 Task: Find connections with filter location Apartadó with filter topic #covid19with filter profile language Spanish with filter current company IBM with filter school MIT School of Business with filter industry Housing Programs with filter service category Commercial Insurance with filter keywords title UPS Driver
Action: Mouse moved to (569, 78)
Screenshot: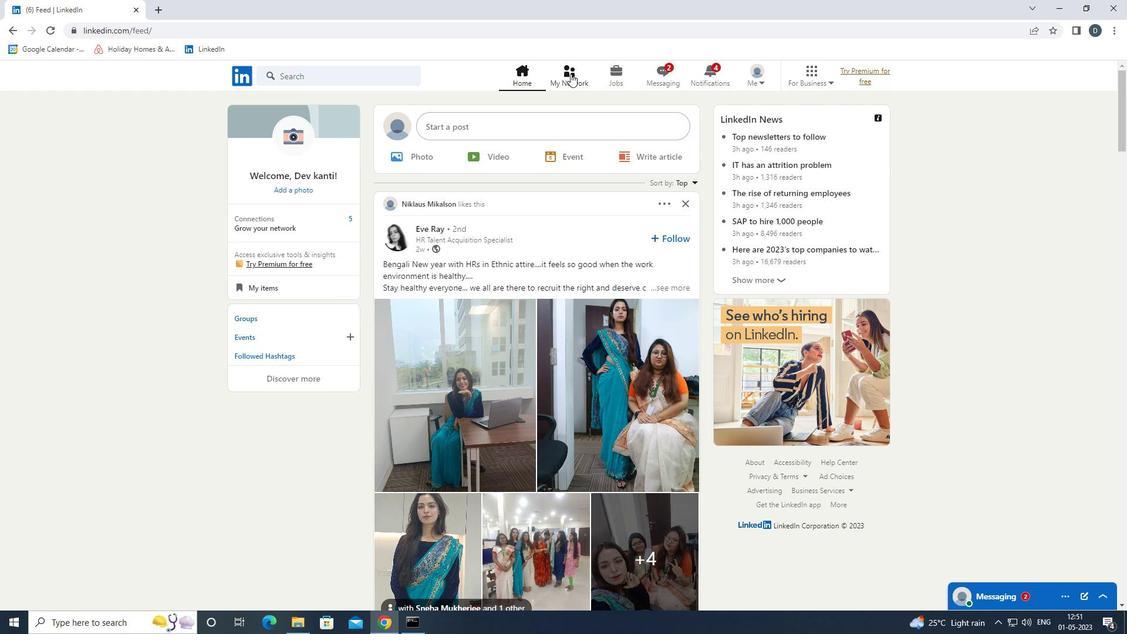 
Action: Mouse pressed left at (569, 78)
Screenshot: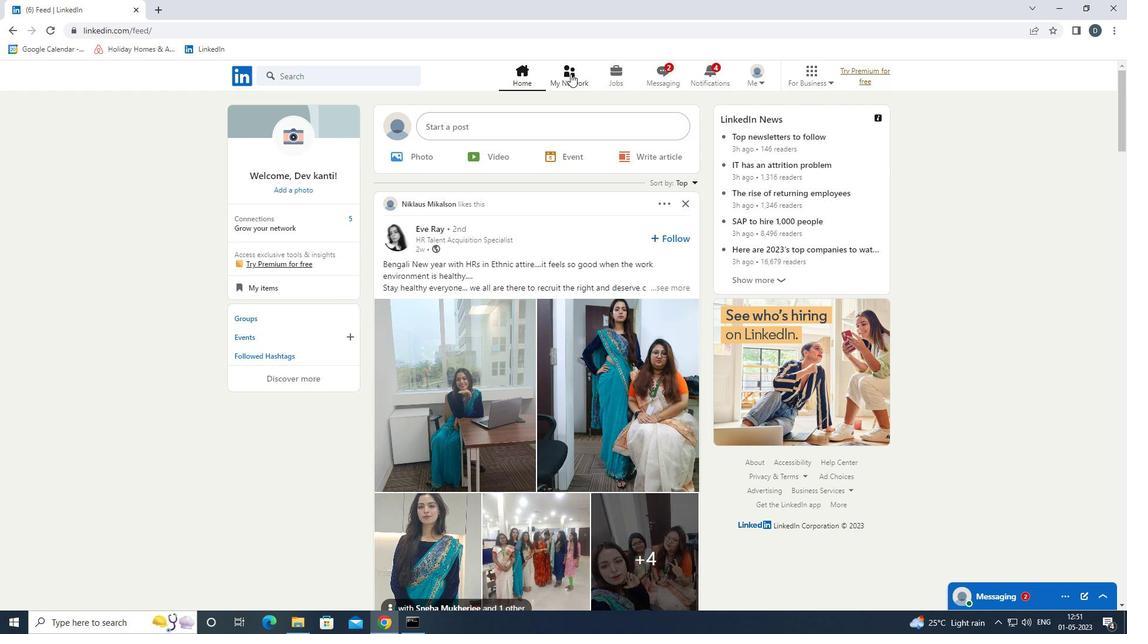 
Action: Mouse moved to (390, 139)
Screenshot: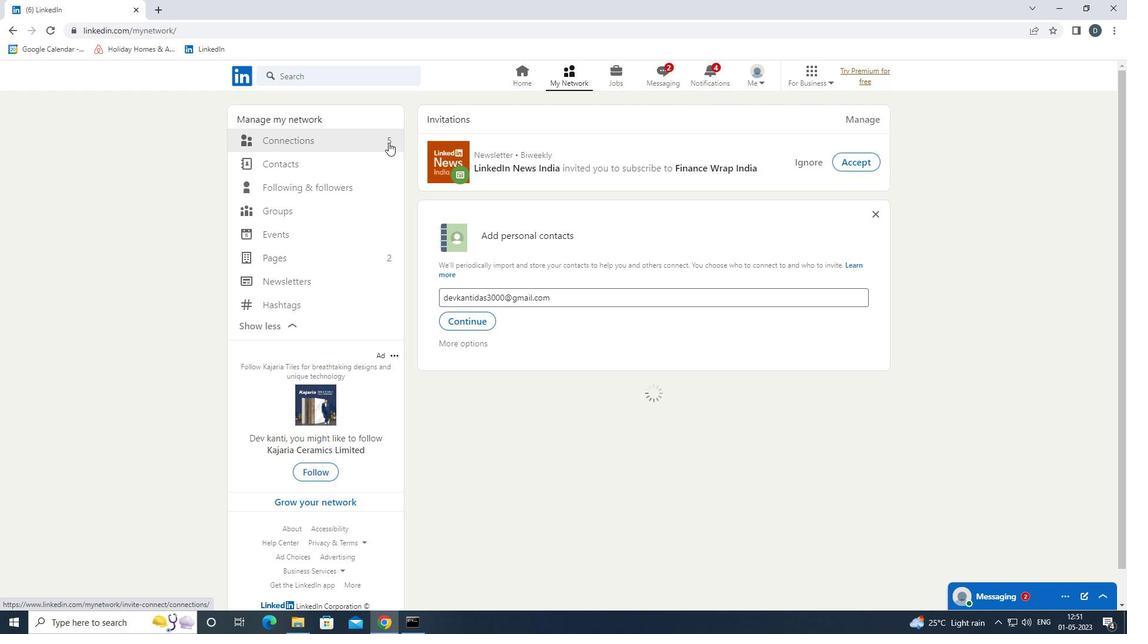 
Action: Mouse pressed left at (390, 139)
Screenshot: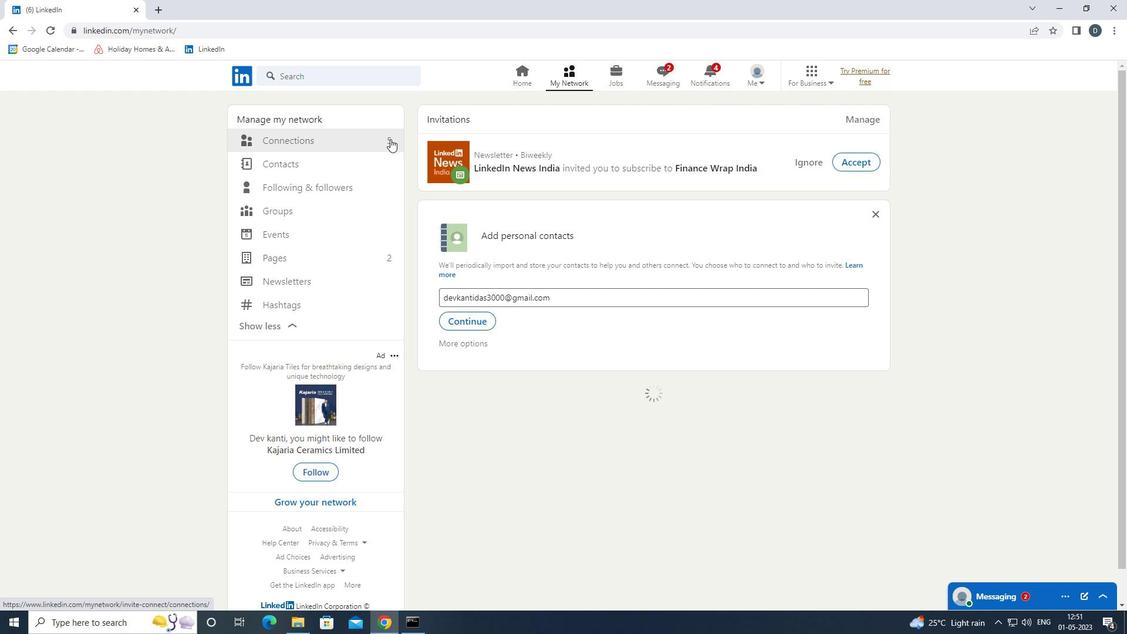 
Action: Mouse moved to (650, 143)
Screenshot: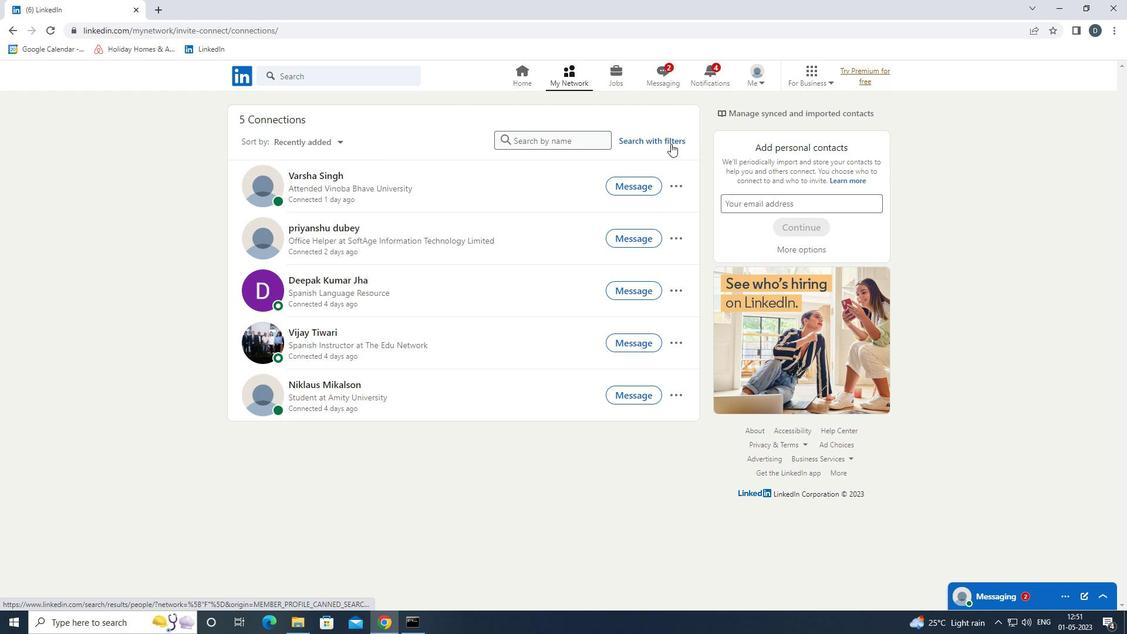 
Action: Mouse pressed left at (650, 143)
Screenshot: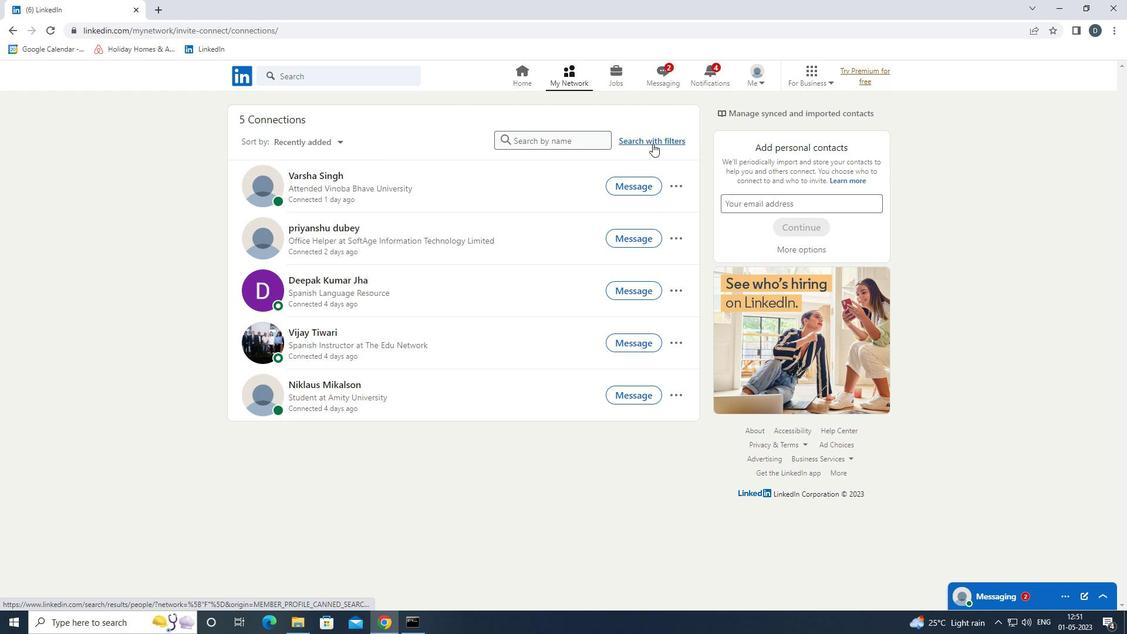 
Action: Mouse moved to (593, 108)
Screenshot: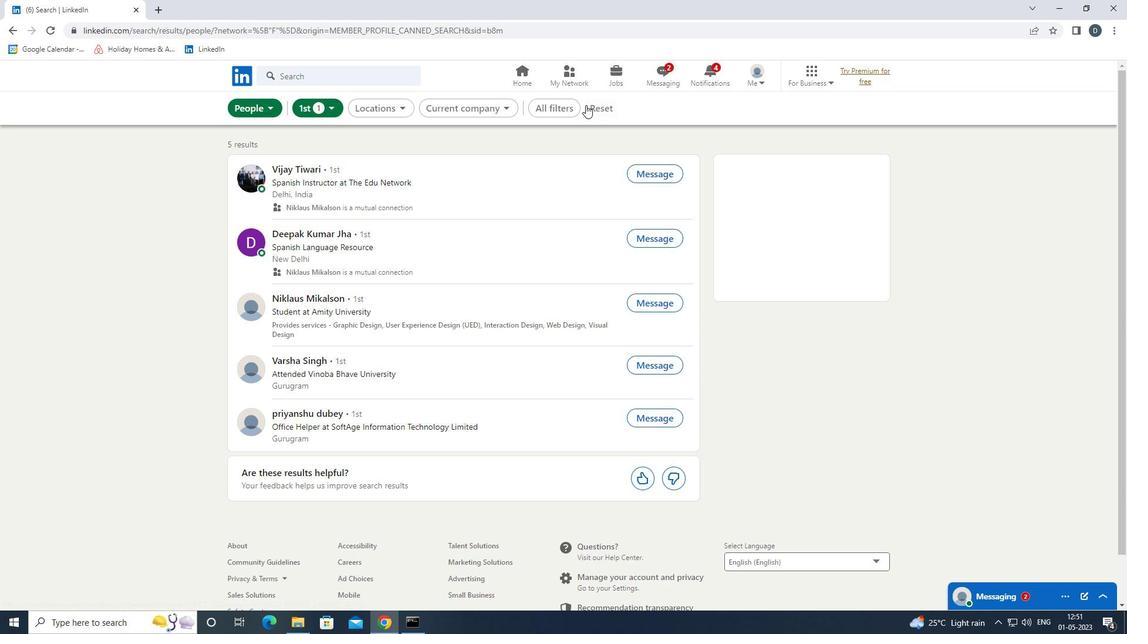 
Action: Mouse pressed left at (593, 108)
Screenshot: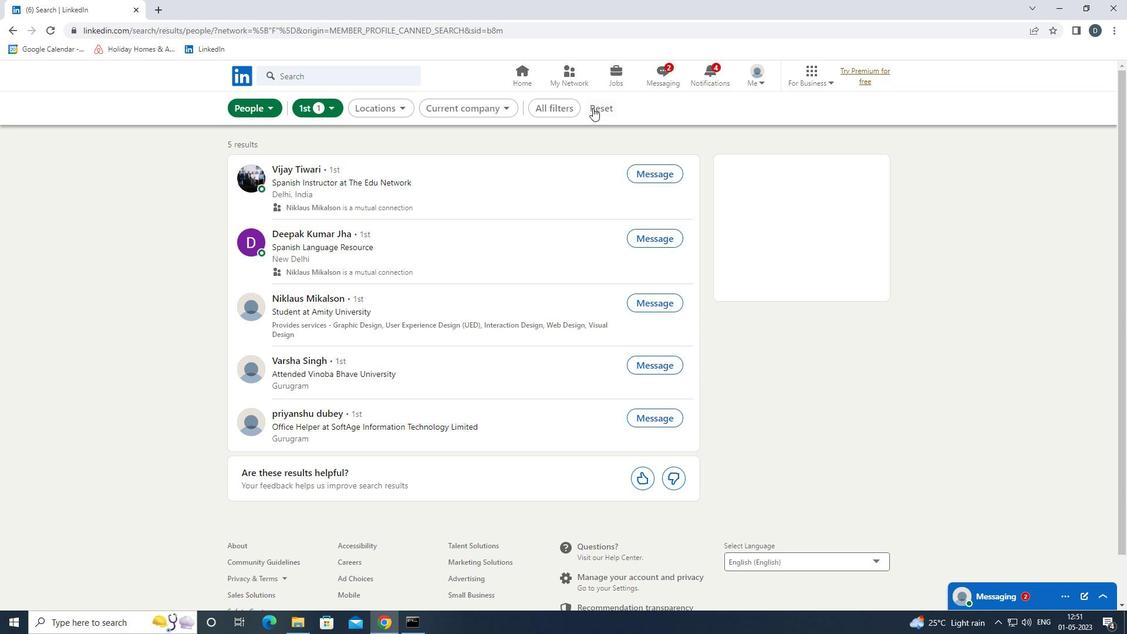 
Action: Mouse moved to (573, 108)
Screenshot: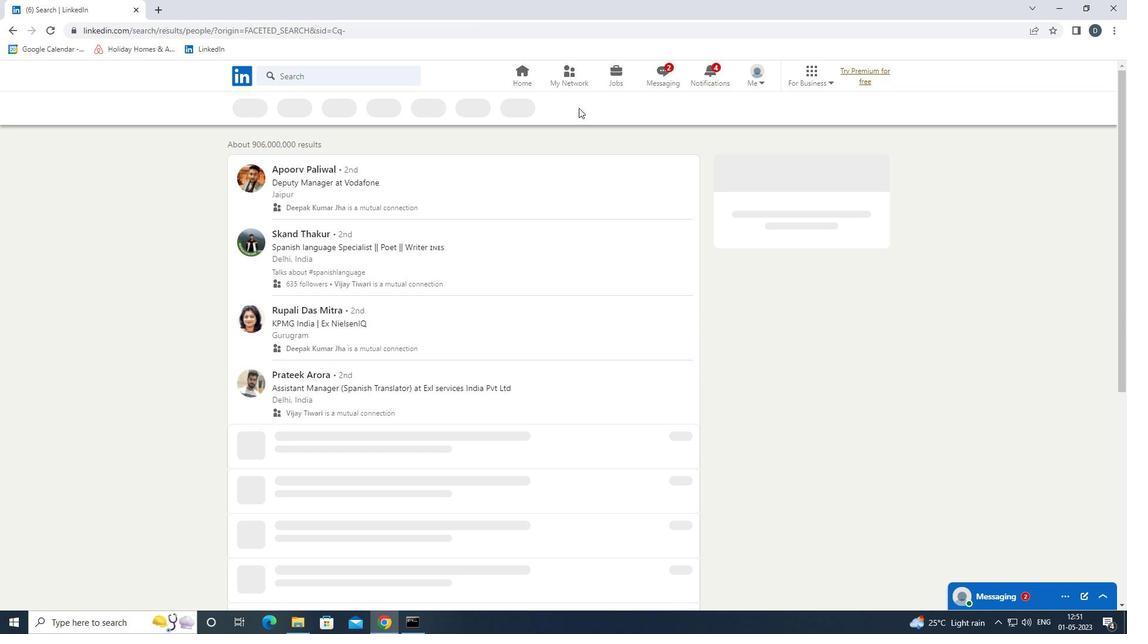 
Action: Mouse pressed left at (573, 108)
Screenshot: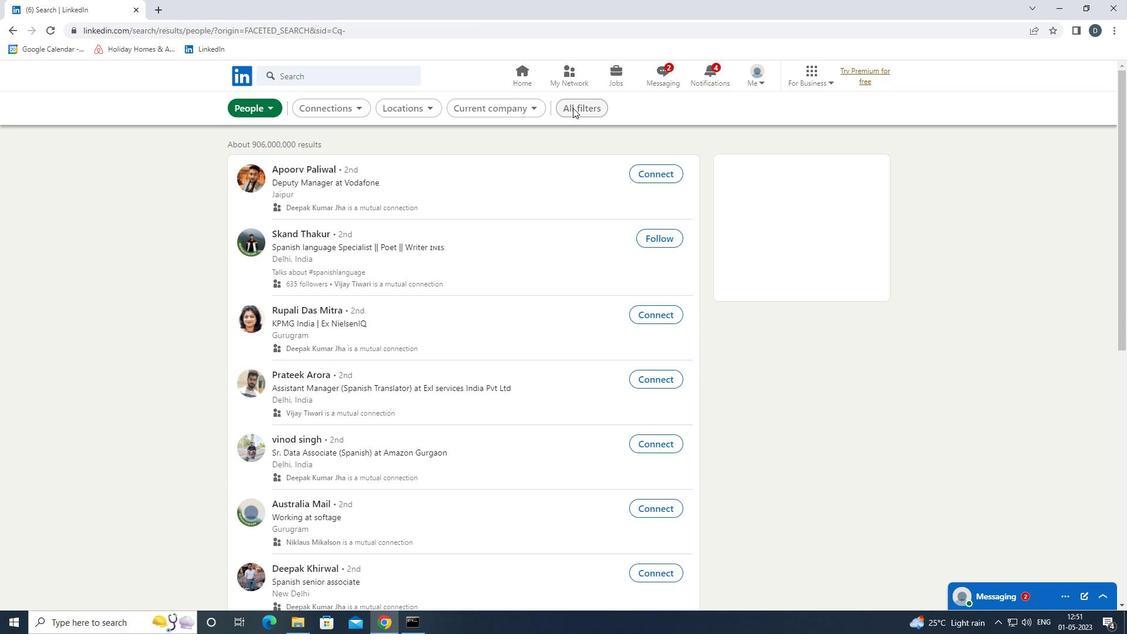 
Action: Mouse moved to (973, 380)
Screenshot: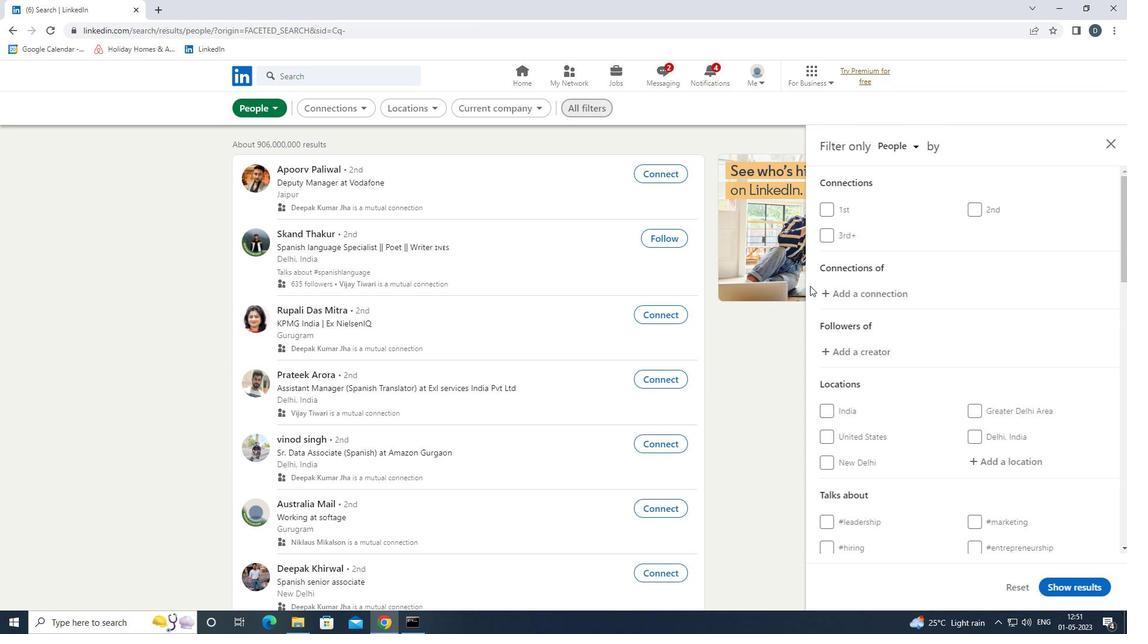 
Action: Mouse scrolled (973, 379) with delta (0, 0)
Screenshot: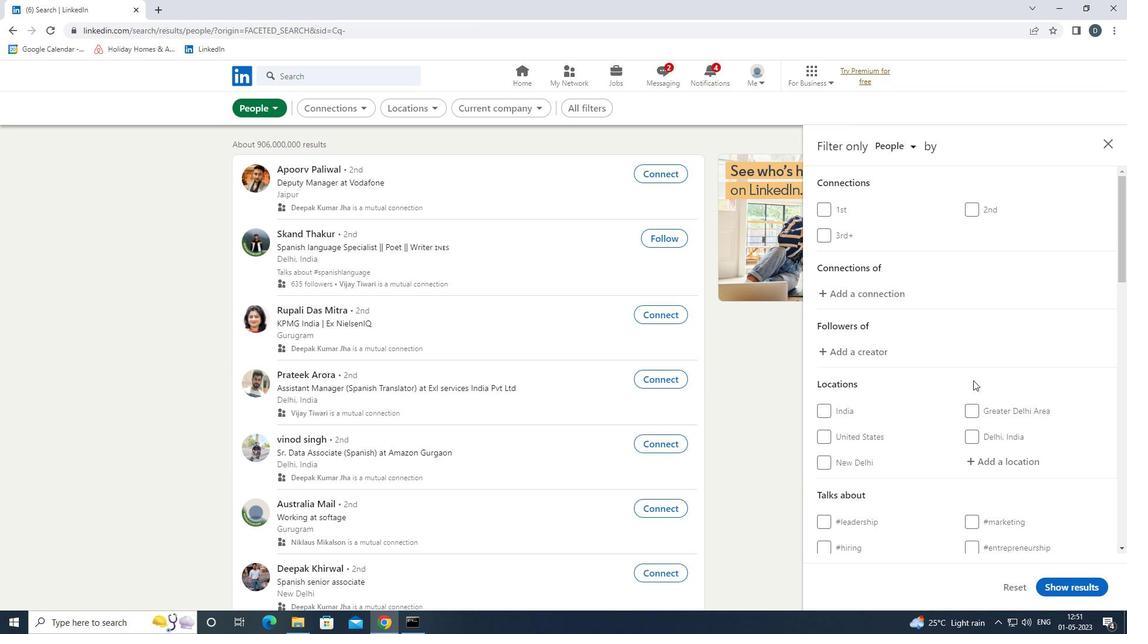 
Action: Mouse scrolled (973, 379) with delta (0, 0)
Screenshot: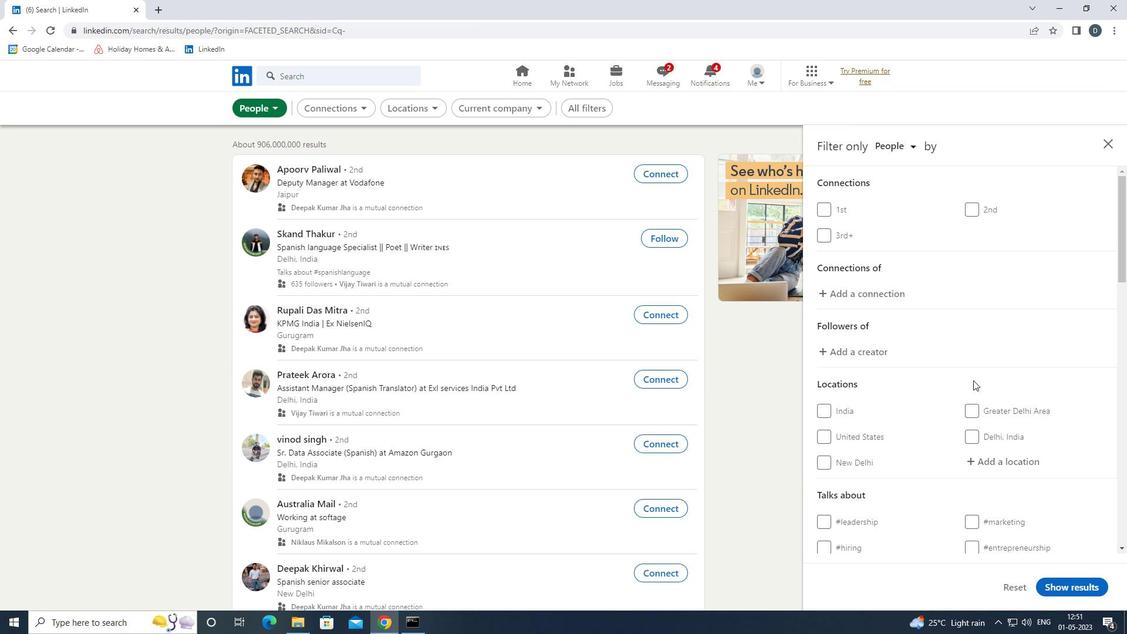 
Action: Mouse moved to (1012, 343)
Screenshot: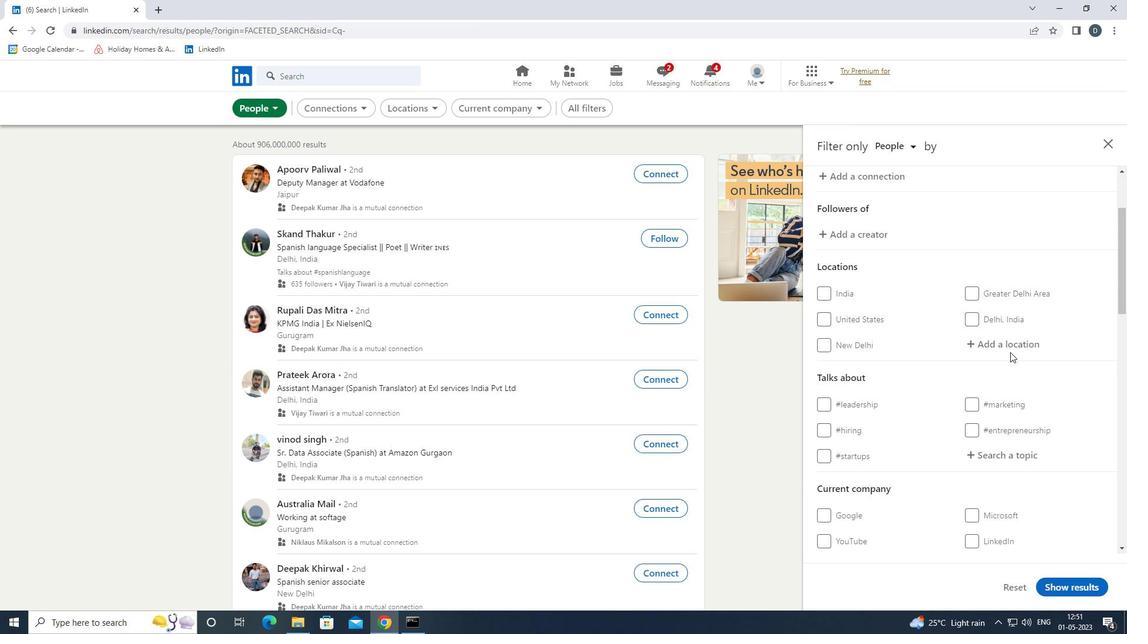 
Action: Mouse pressed left at (1012, 343)
Screenshot: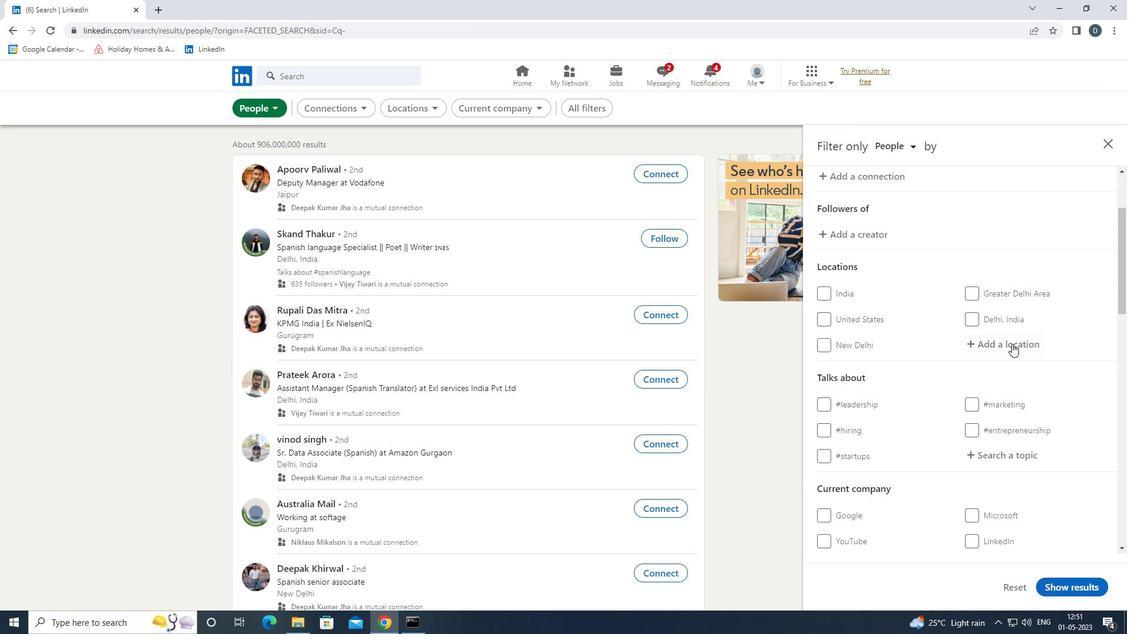 
Action: Key pressed <Key.shift>APARTADO<Key.down><Key.enter>
Screenshot: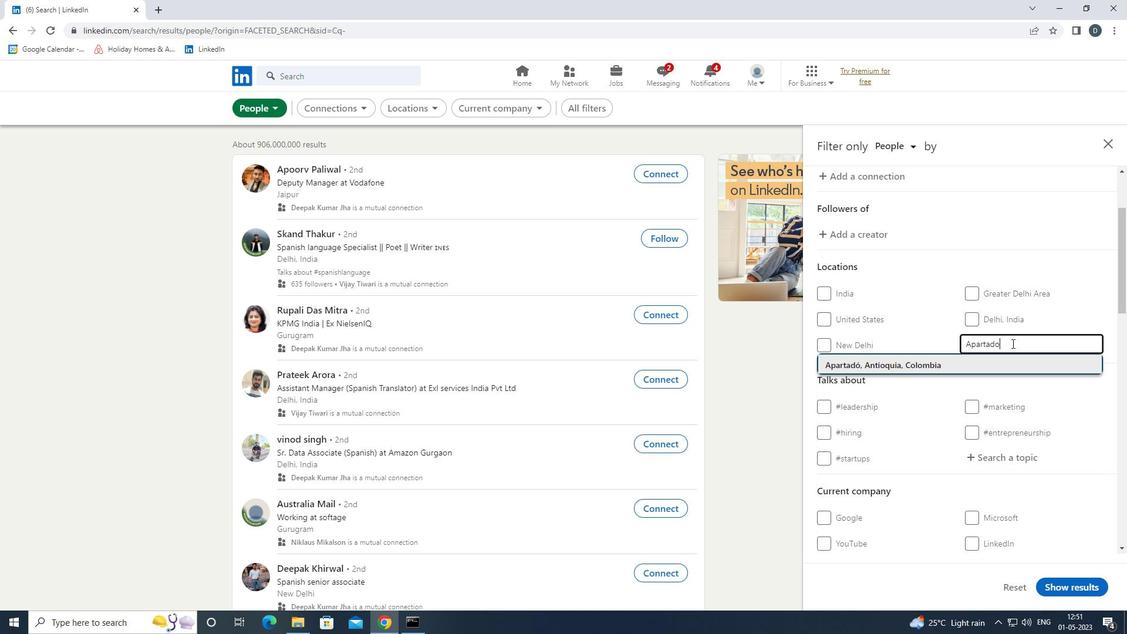 
Action: Mouse moved to (1013, 345)
Screenshot: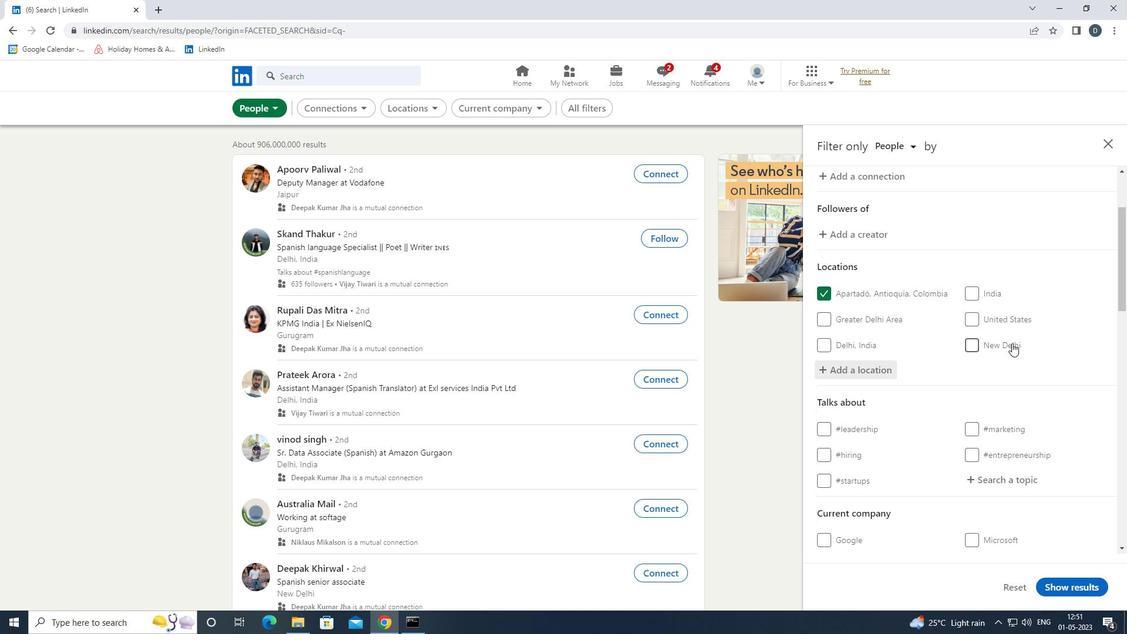
Action: Mouse scrolled (1013, 345) with delta (0, 0)
Screenshot: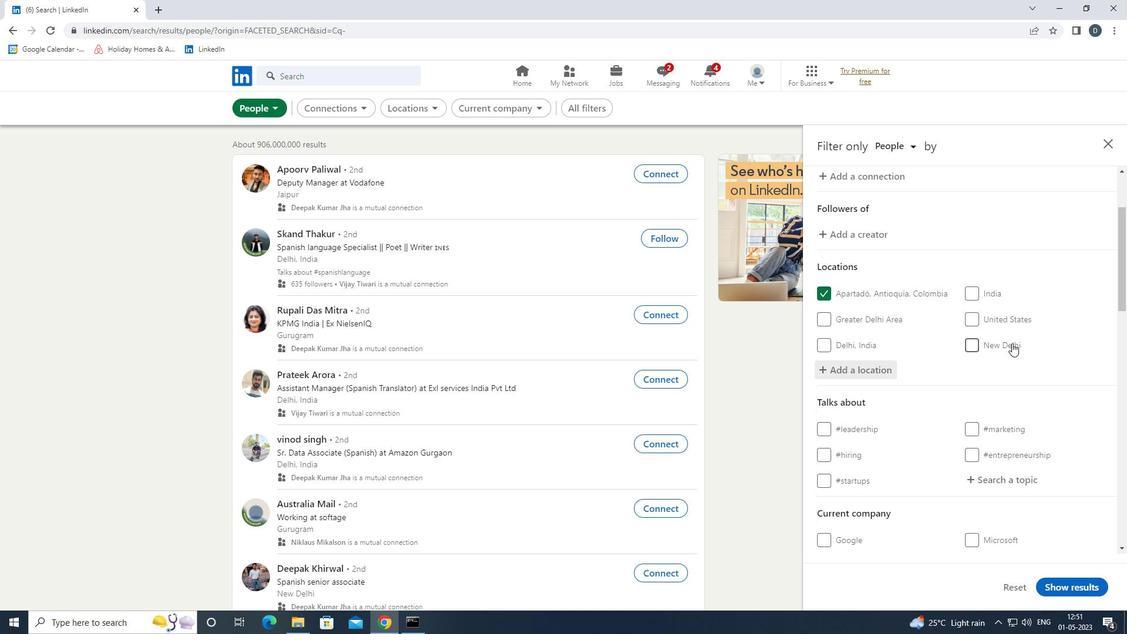 
Action: Mouse moved to (1013, 345)
Screenshot: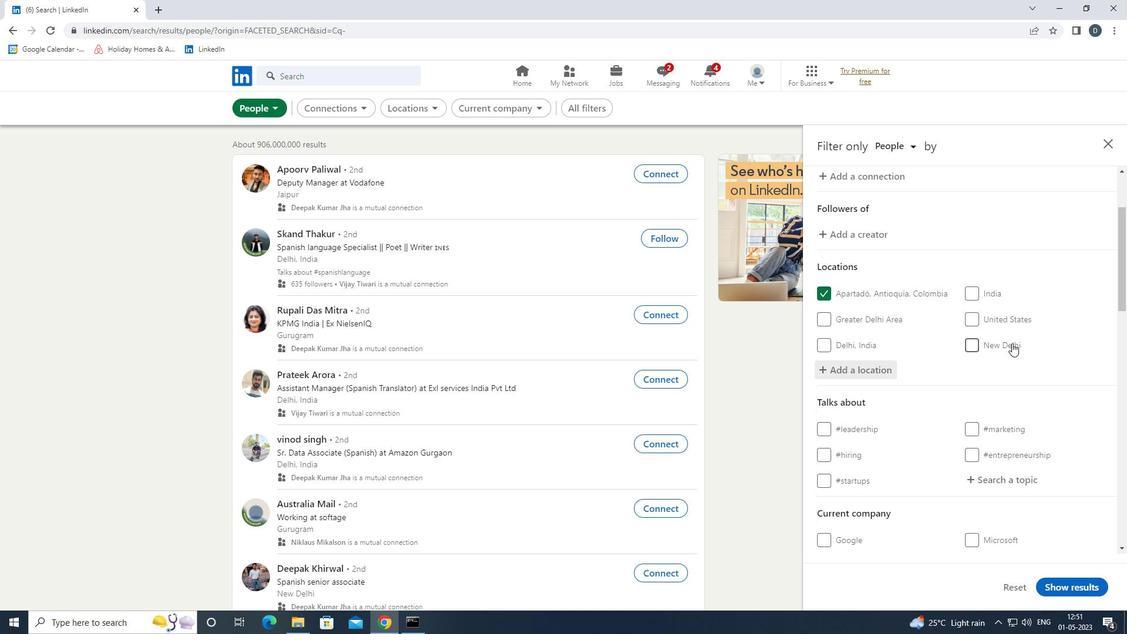 
Action: Mouse scrolled (1013, 345) with delta (0, 0)
Screenshot: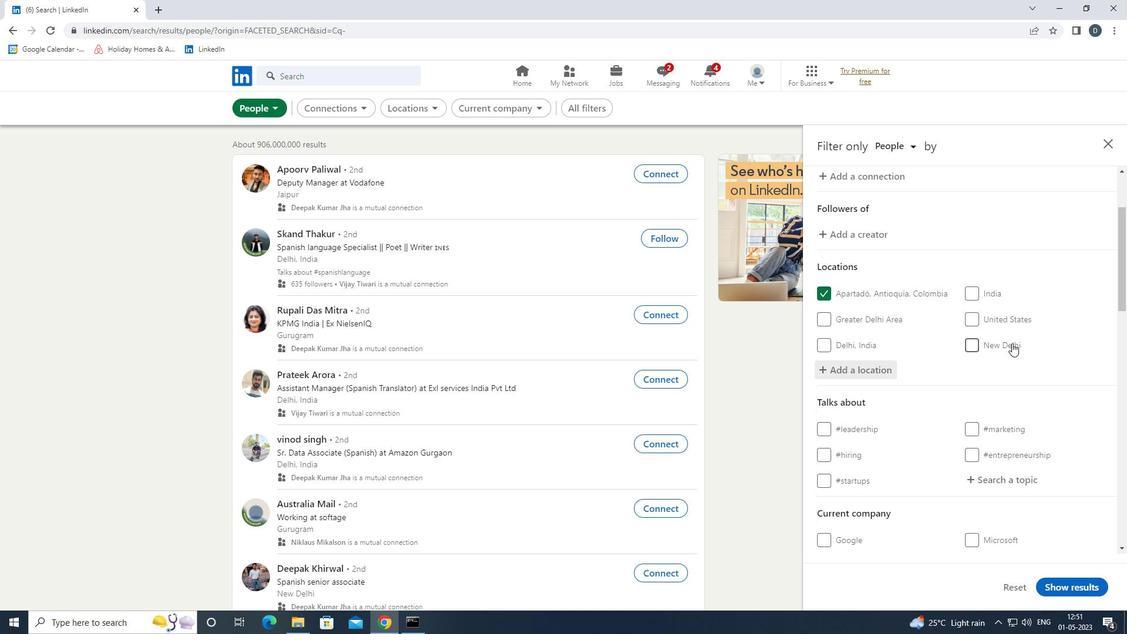 
Action: Mouse moved to (1013, 363)
Screenshot: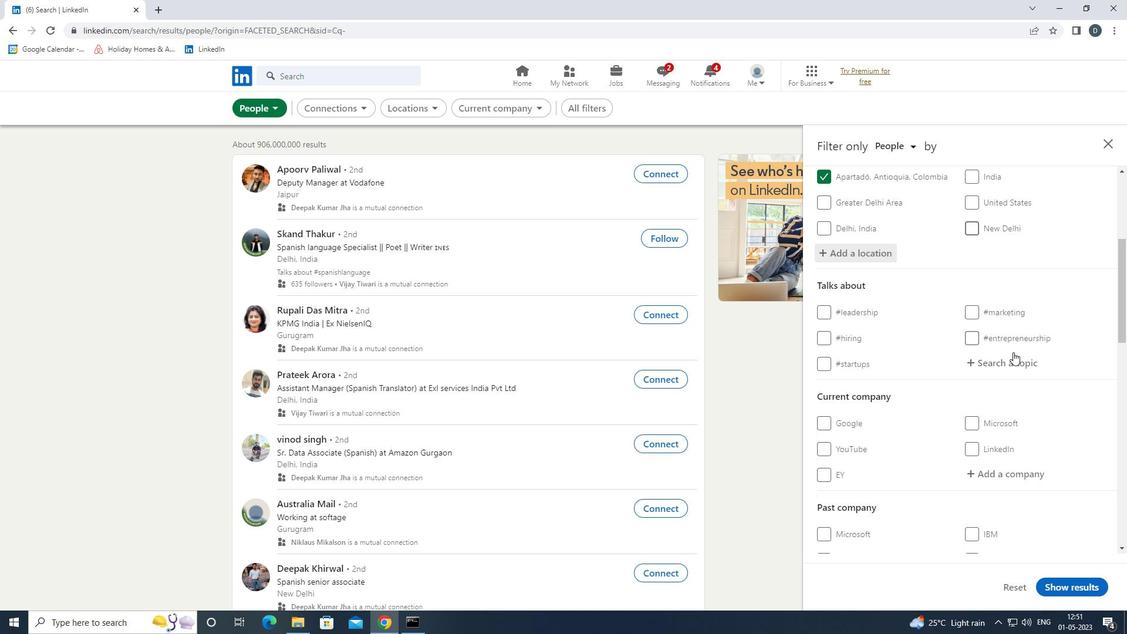 
Action: Mouse pressed left at (1013, 363)
Screenshot: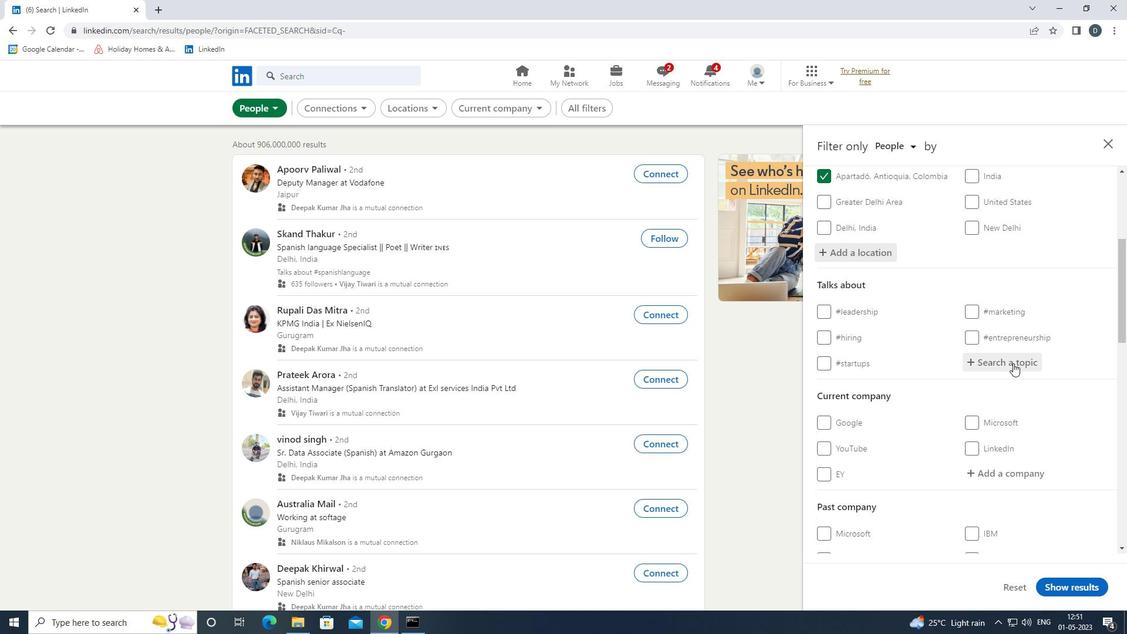 
Action: Key pressed <Key.shift>#COVID19
Screenshot: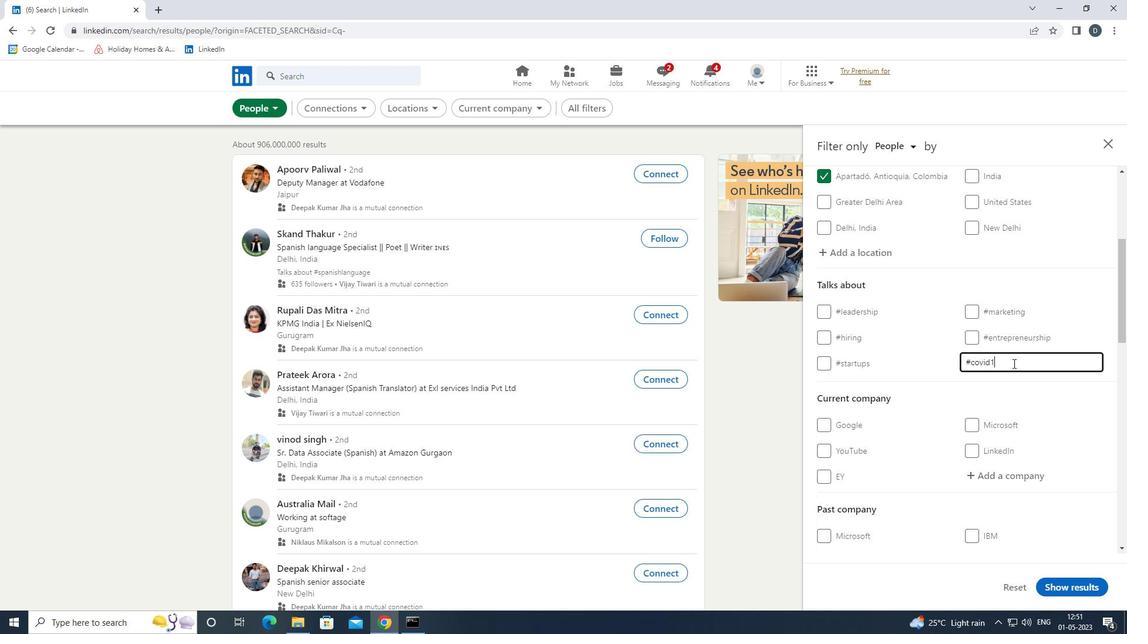 
Action: Mouse scrolled (1013, 362) with delta (0, 0)
Screenshot: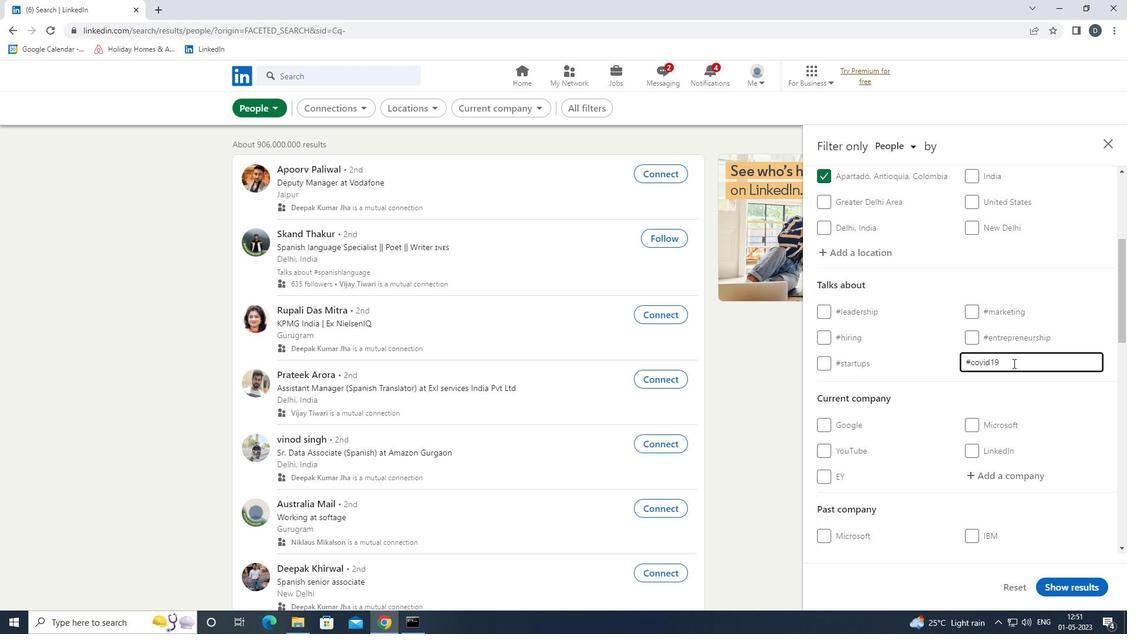 
Action: Mouse scrolled (1013, 362) with delta (0, 0)
Screenshot: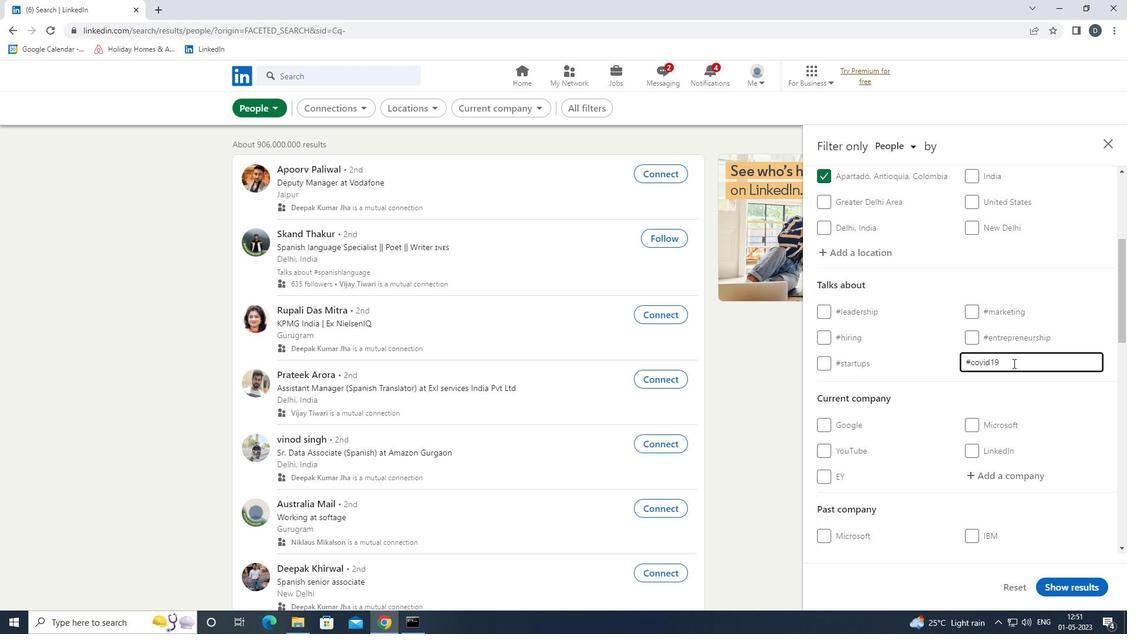 
Action: Mouse scrolled (1013, 362) with delta (0, 0)
Screenshot: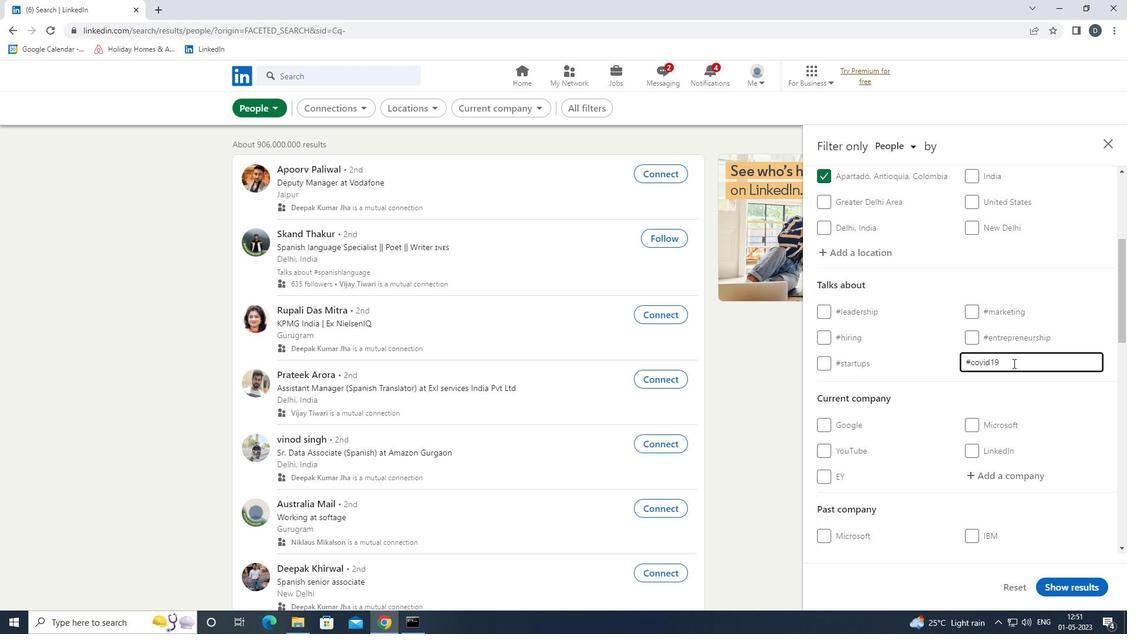 
Action: Mouse scrolled (1013, 362) with delta (0, 0)
Screenshot: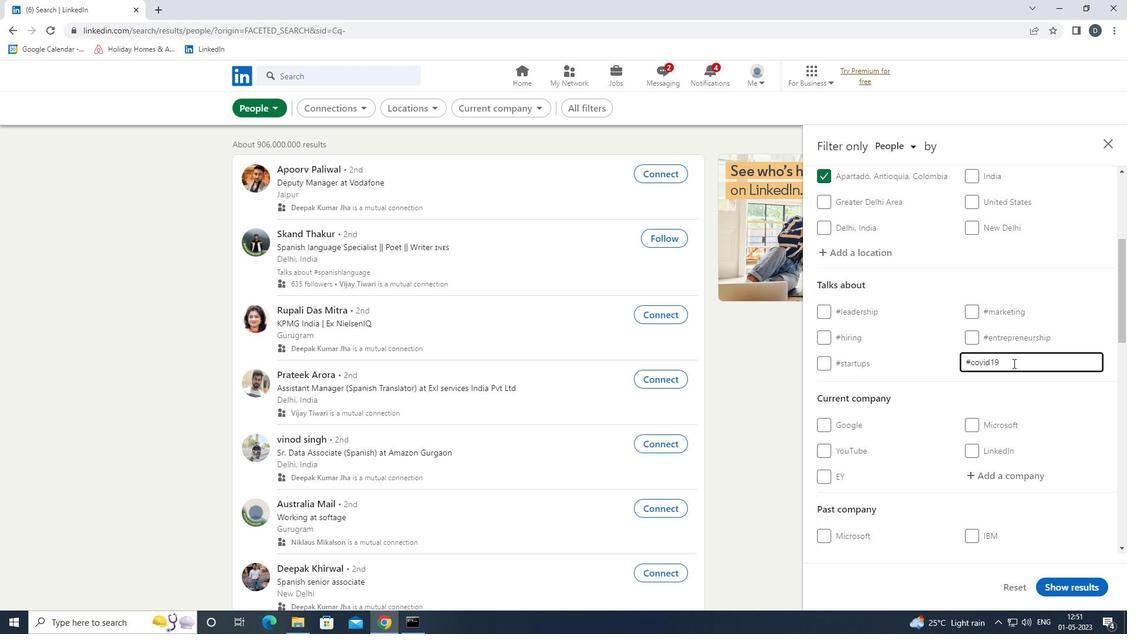 
Action: Mouse scrolled (1013, 362) with delta (0, 0)
Screenshot: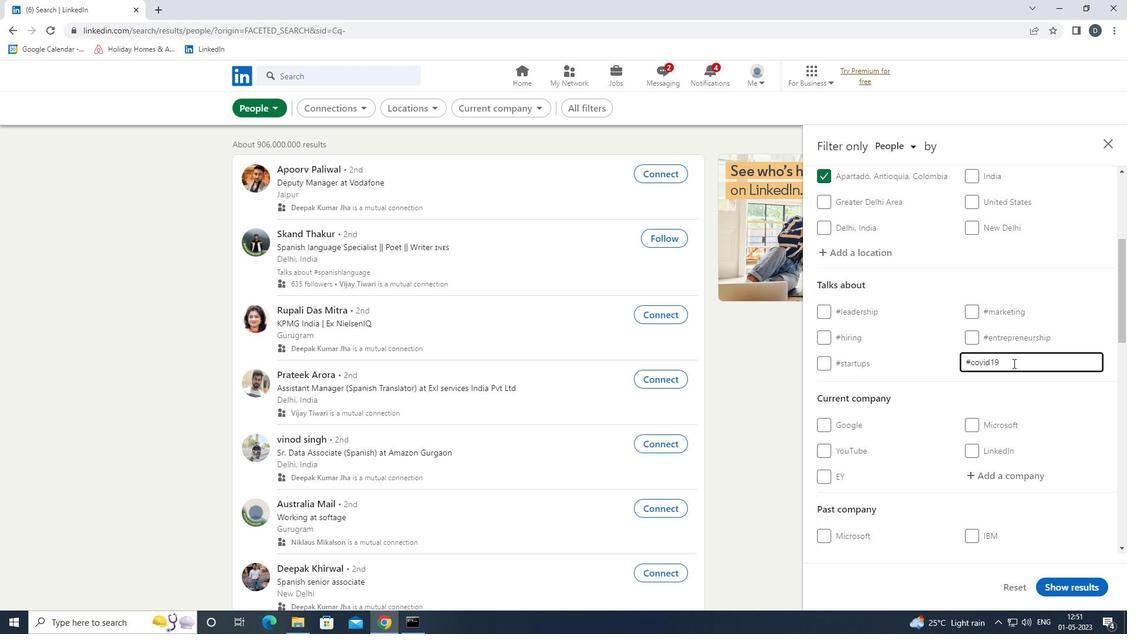 
Action: Mouse scrolled (1013, 362) with delta (0, 0)
Screenshot: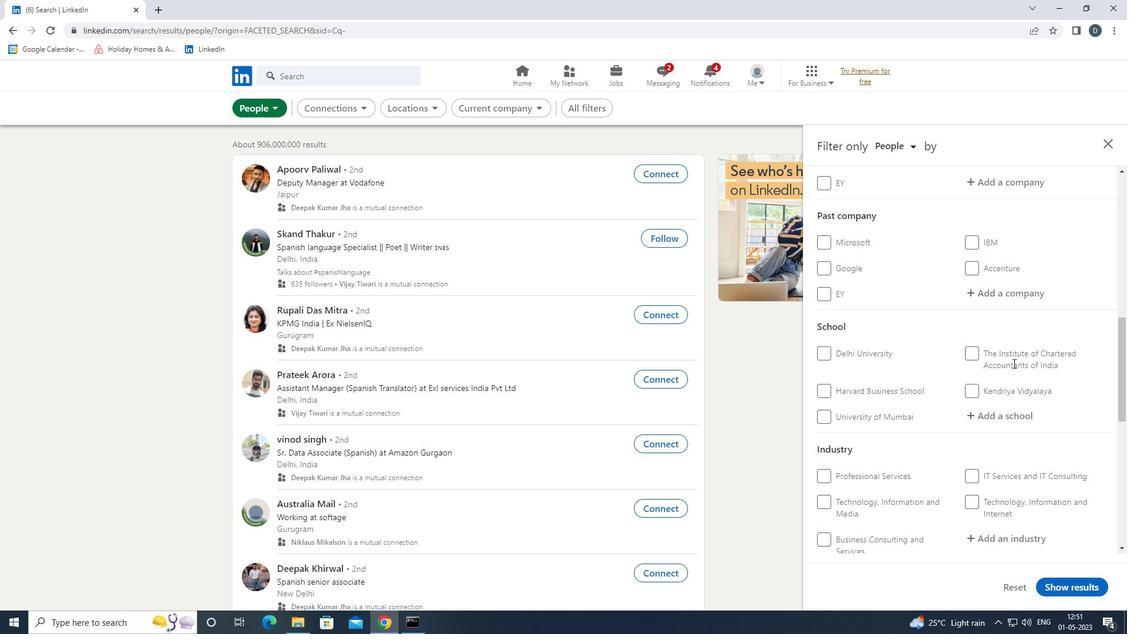 
Action: Mouse scrolled (1013, 362) with delta (0, 0)
Screenshot: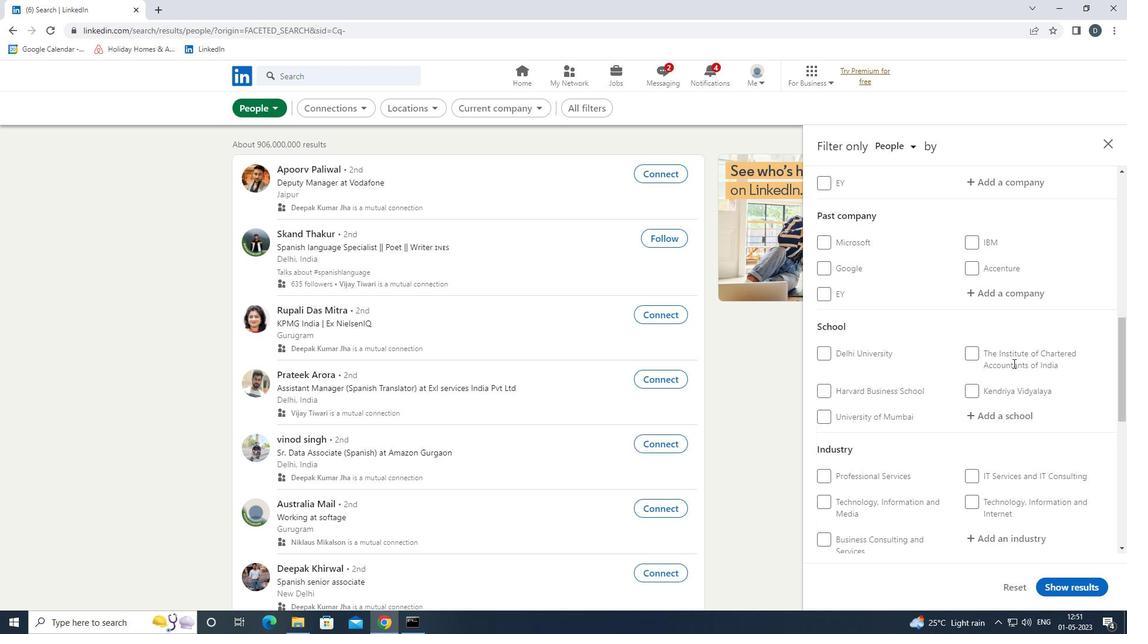 
Action: Mouse scrolled (1013, 362) with delta (0, 0)
Screenshot: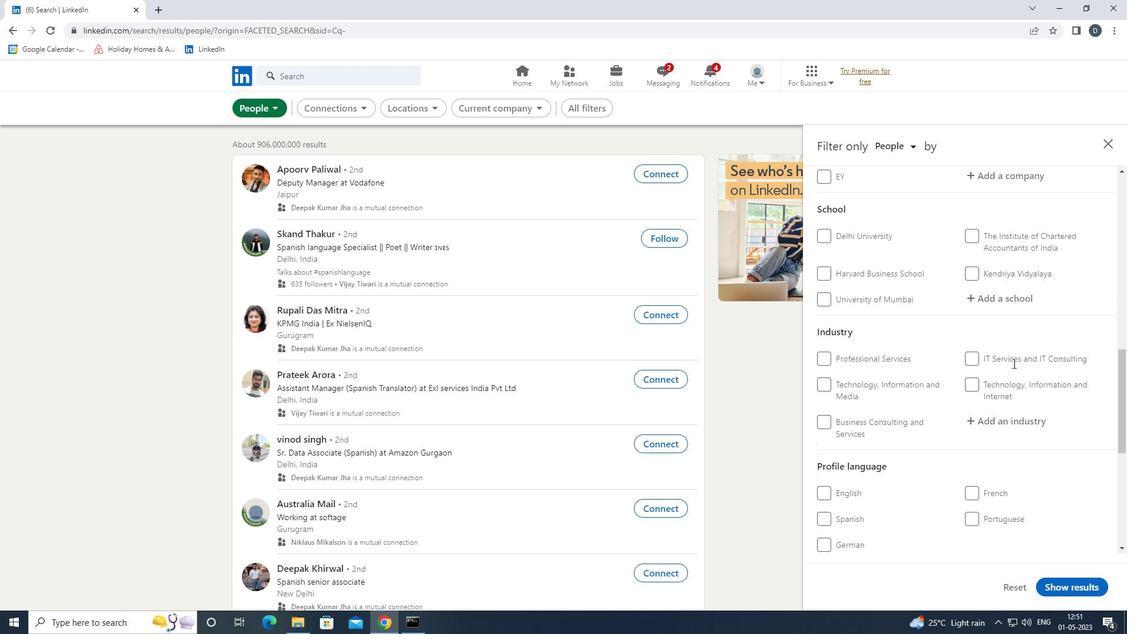 
Action: Mouse scrolled (1013, 362) with delta (0, 0)
Screenshot: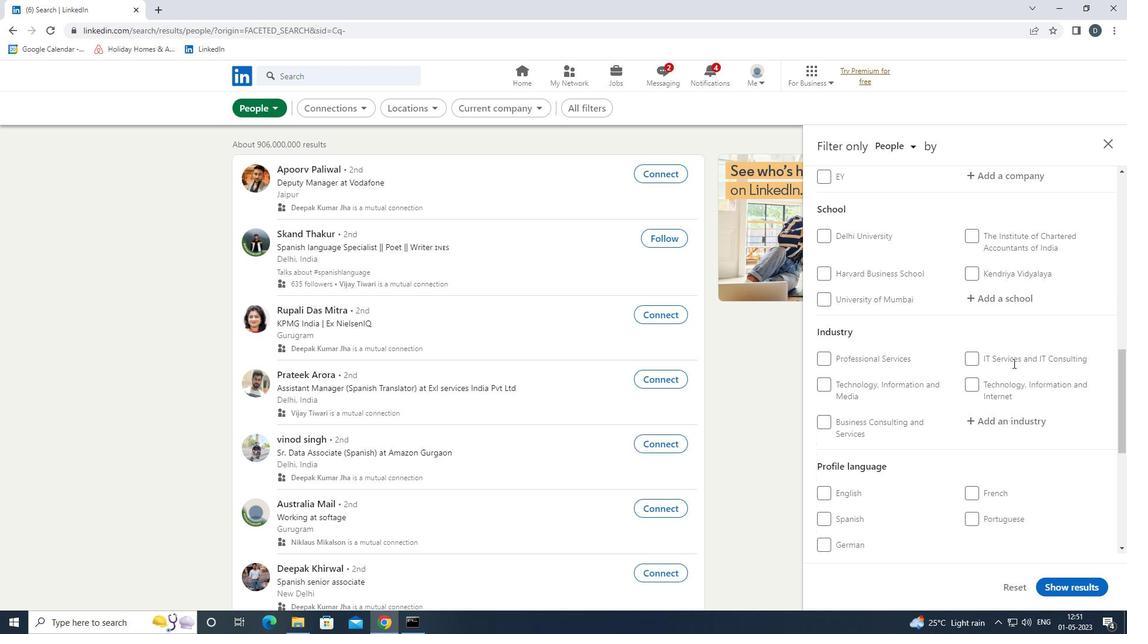 
Action: Mouse moved to (828, 404)
Screenshot: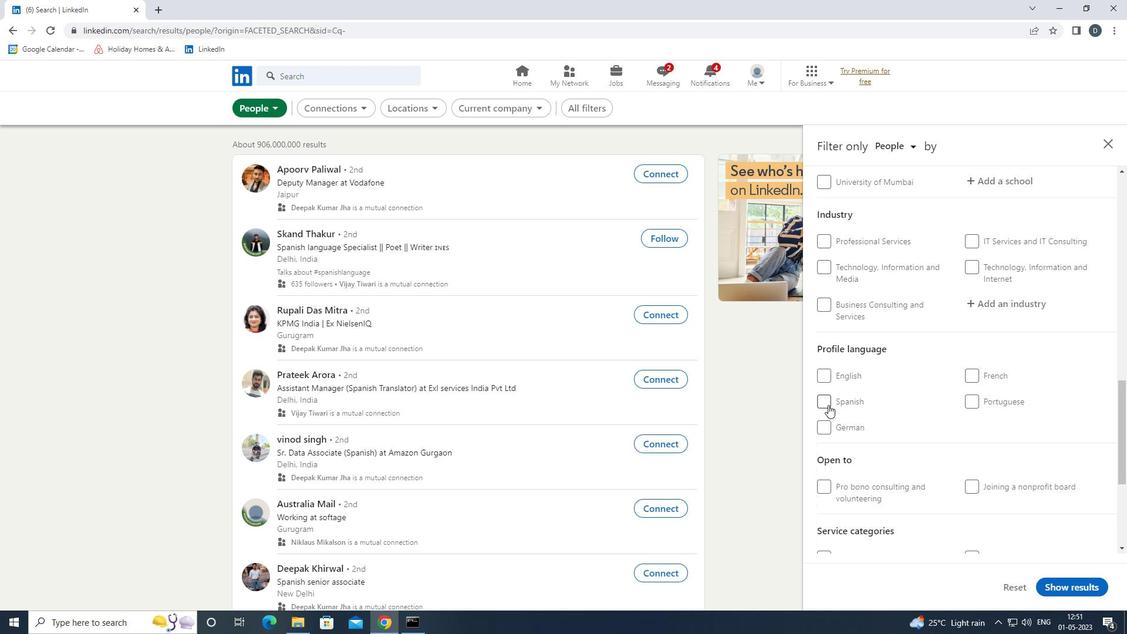 
Action: Mouse pressed left at (828, 404)
Screenshot: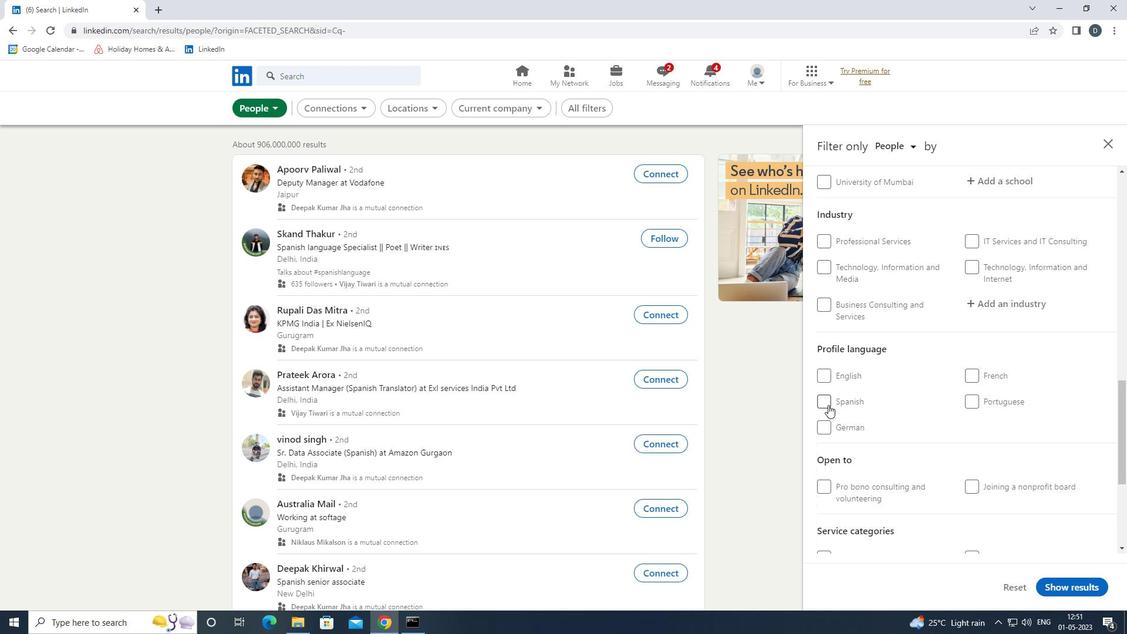 
Action: Mouse moved to (943, 429)
Screenshot: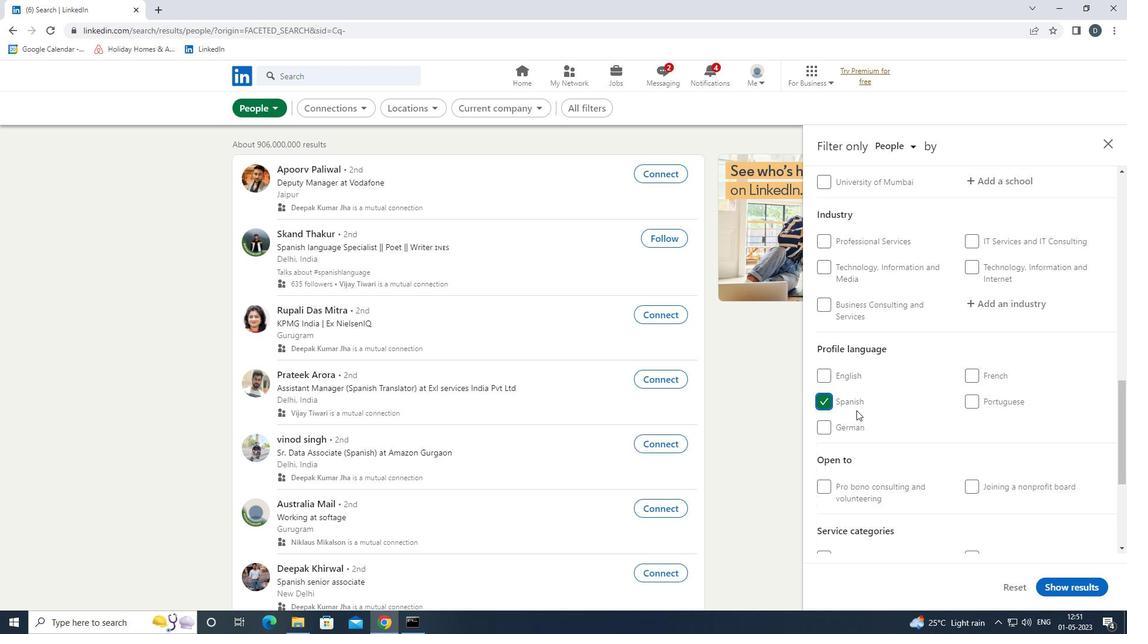 
Action: Mouse scrolled (943, 430) with delta (0, 0)
Screenshot: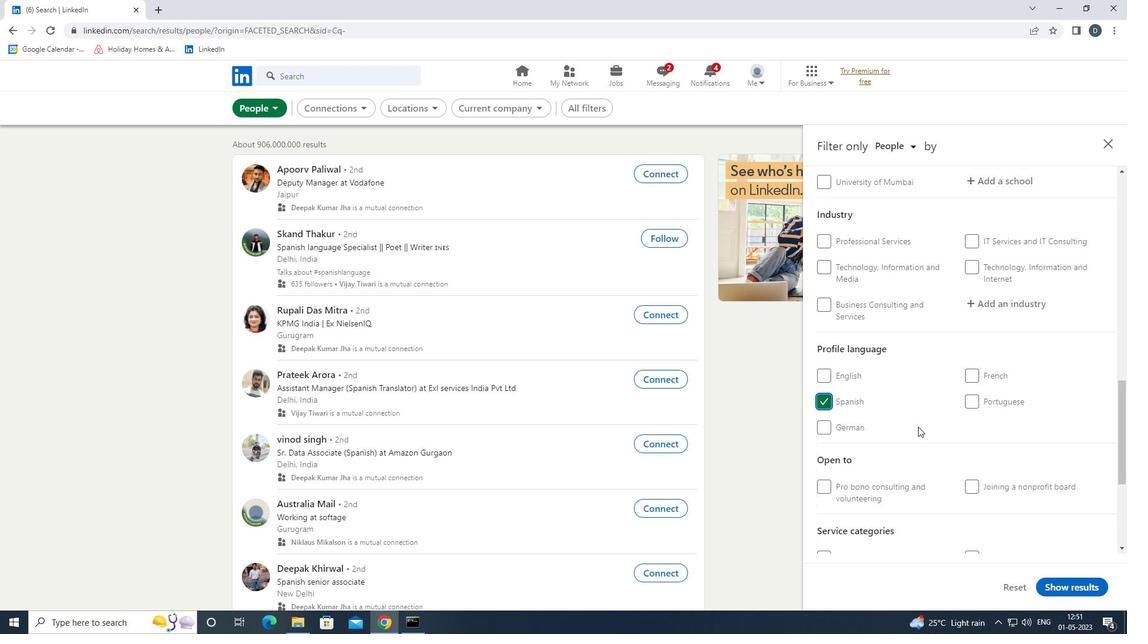 
Action: Mouse scrolled (943, 430) with delta (0, 0)
Screenshot: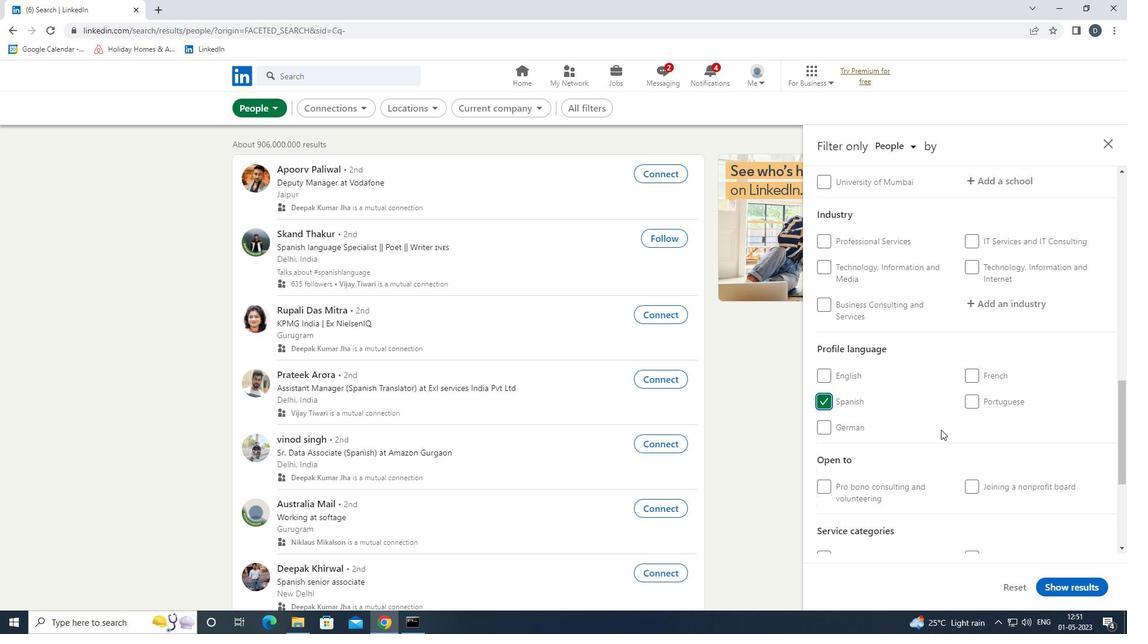
Action: Mouse scrolled (943, 430) with delta (0, 0)
Screenshot: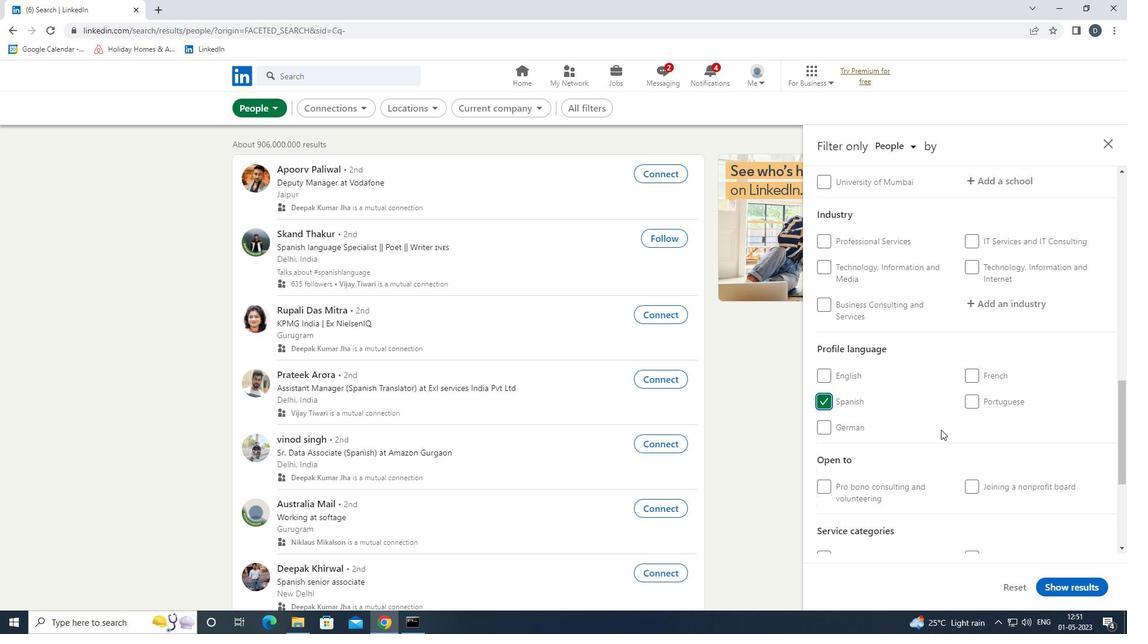 
Action: Mouse scrolled (943, 430) with delta (0, 0)
Screenshot: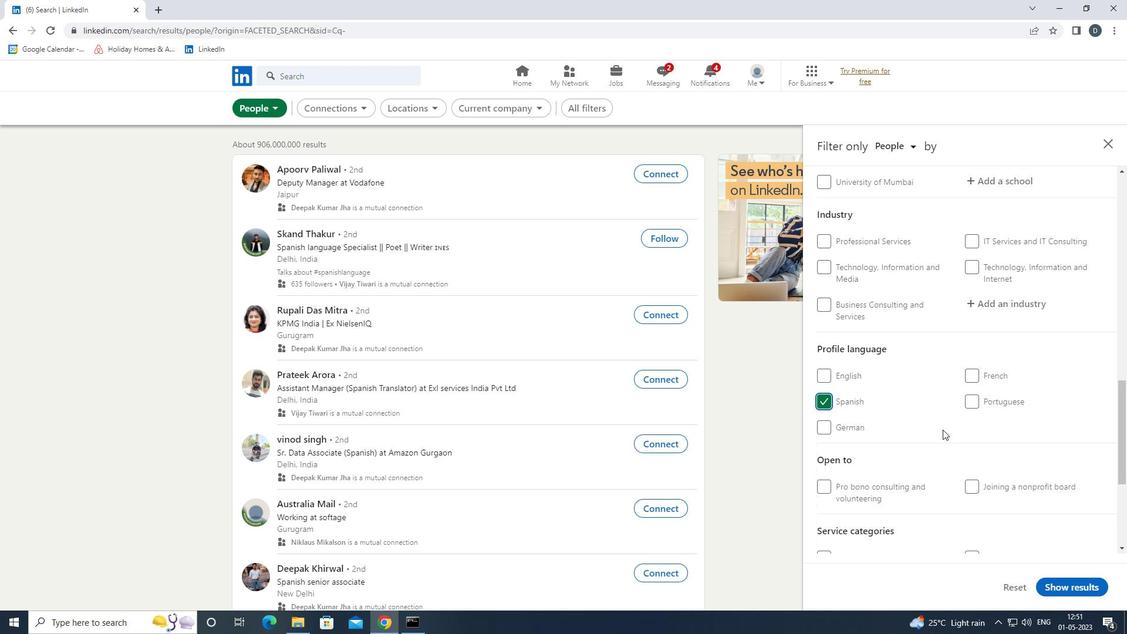 
Action: Mouse scrolled (943, 430) with delta (0, 0)
Screenshot: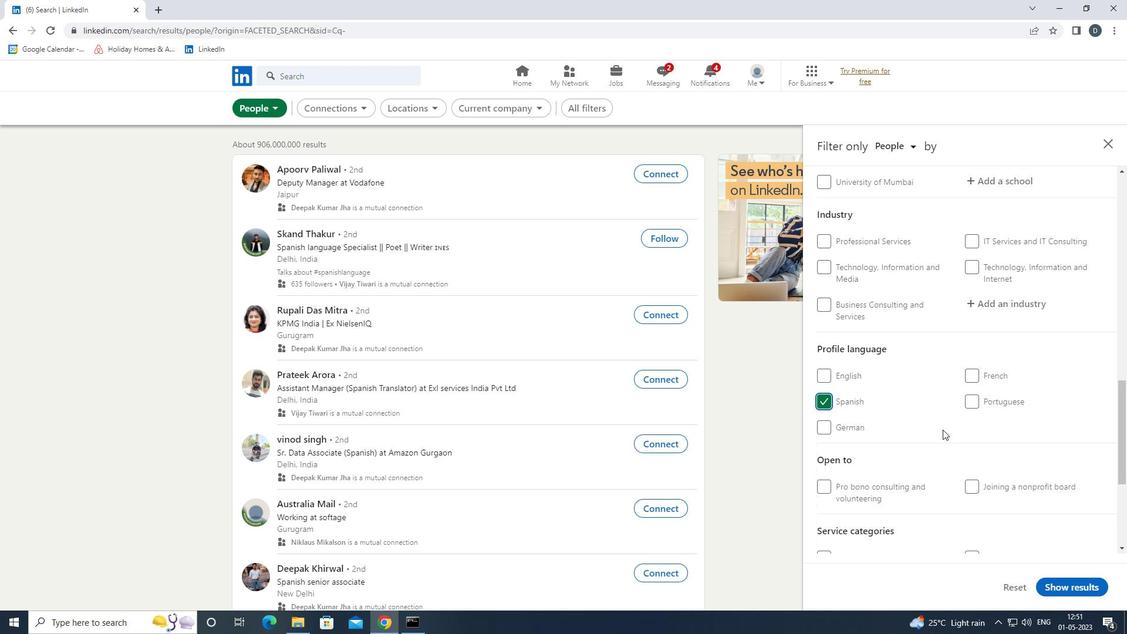 
Action: Mouse scrolled (943, 430) with delta (0, 0)
Screenshot: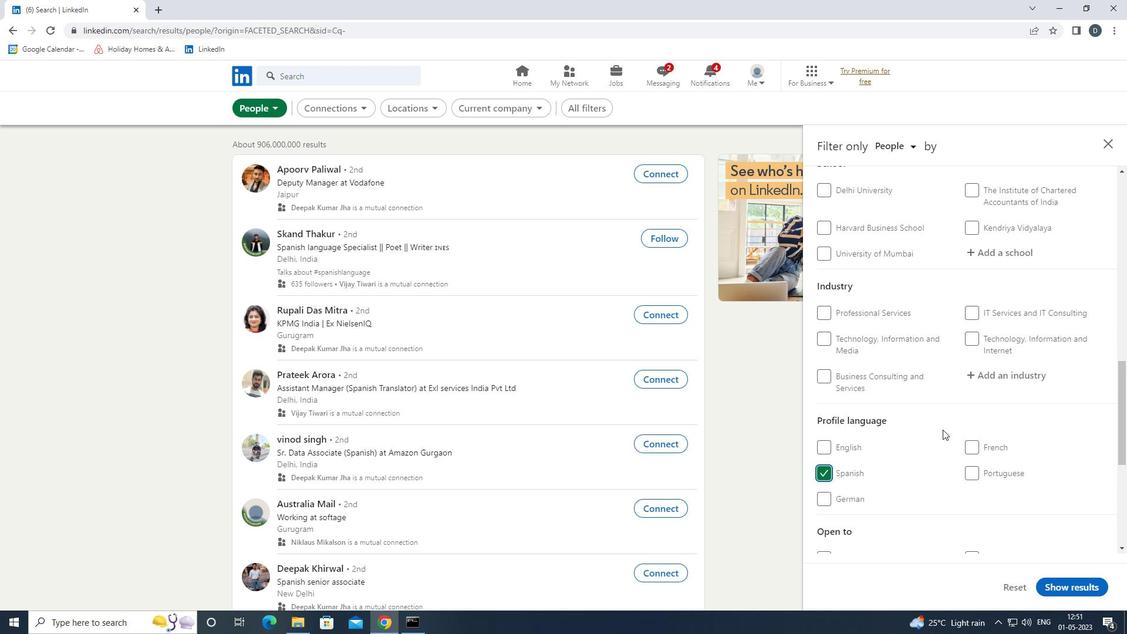 
Action: Mouse scrolled (943, 430) with delta (0, 0)
Screenshot: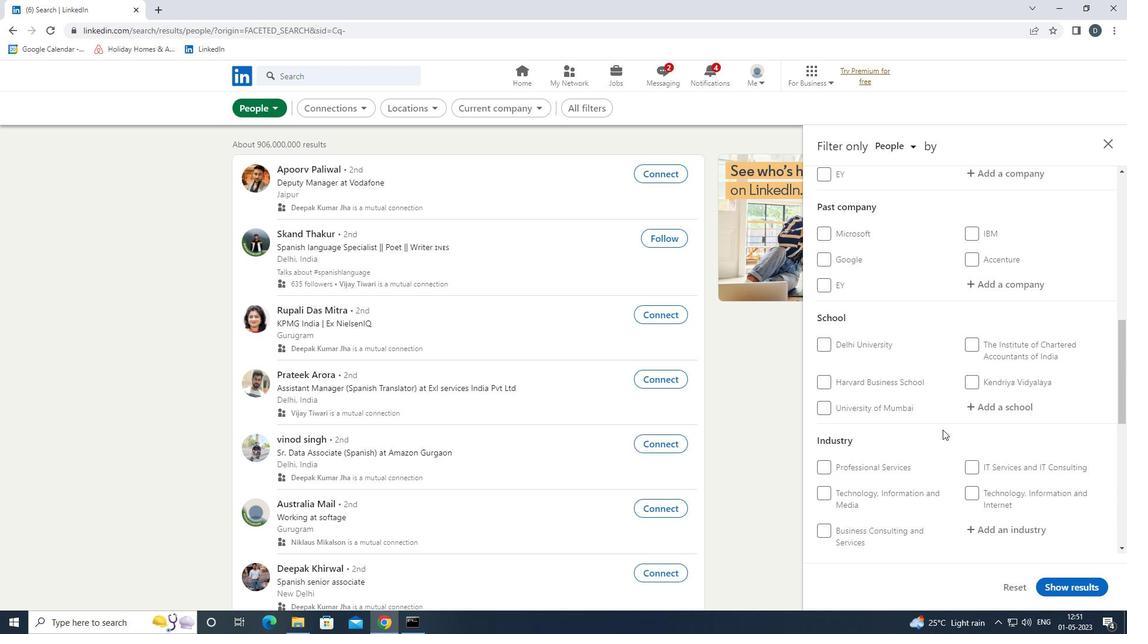 
Action: Mouse scrolled (943, 430) with delta (0, 0)
Screenshot: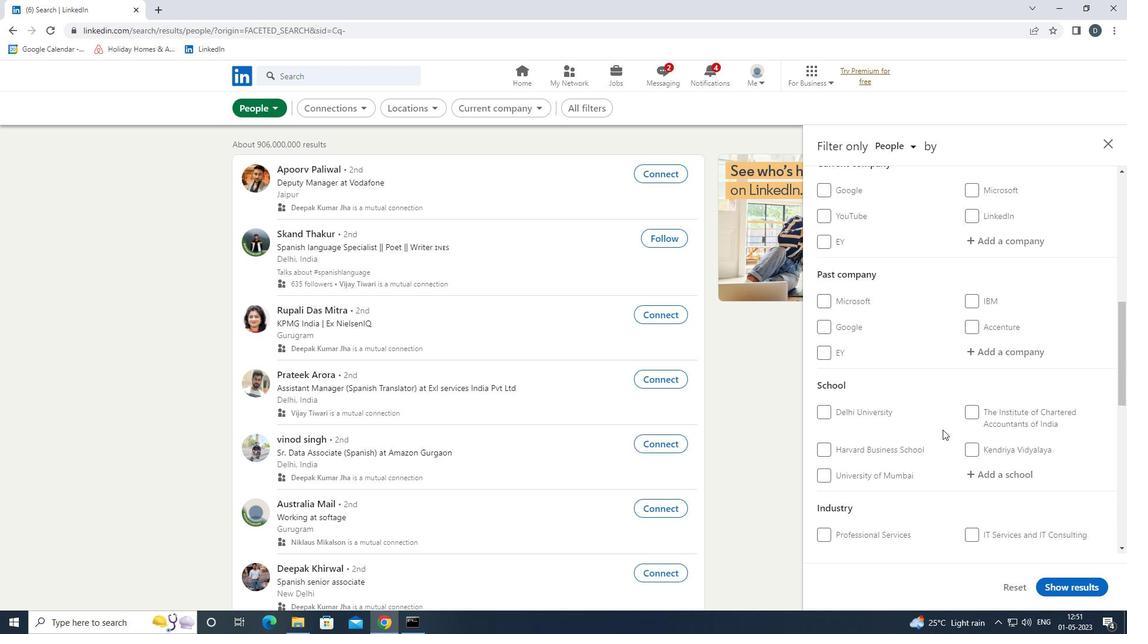 
Action: Mouse moved to (986, 416)
Screenshot: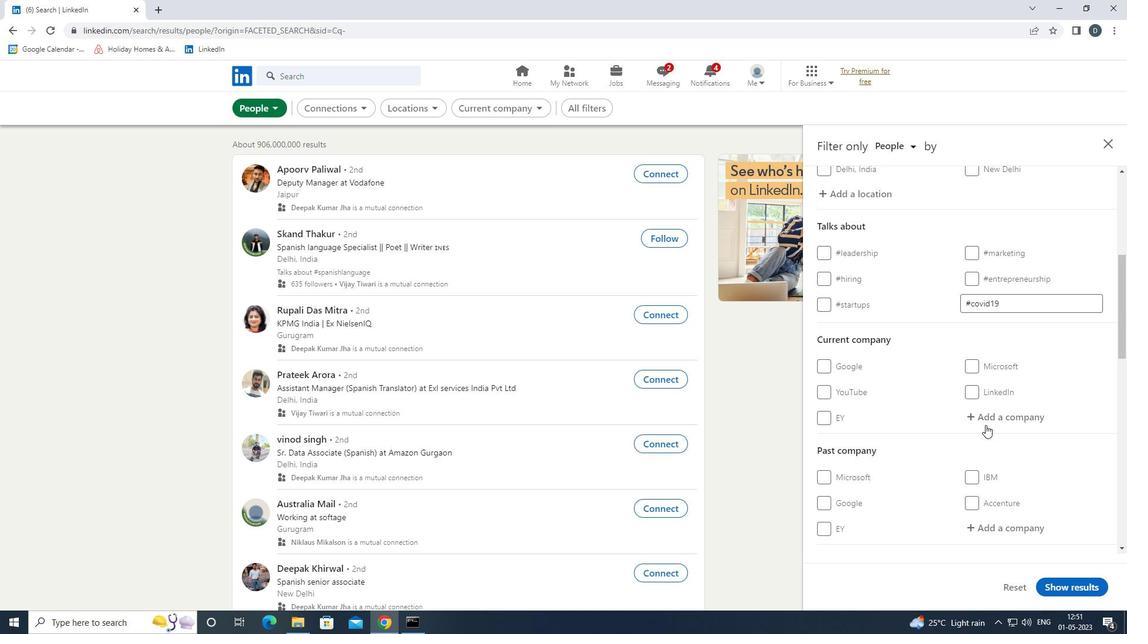 
Action: Mouse pressed left at (986, 416)
Screenshot: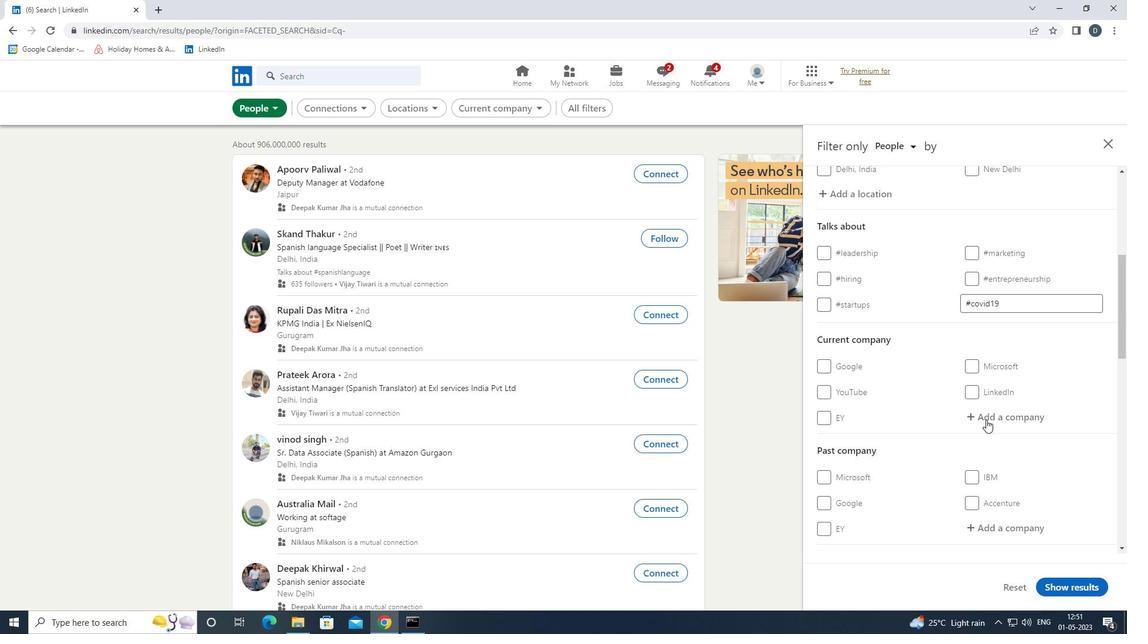 
Action: Key pressed <Key.shift>IBM<Key.down><Key.enter>
Screenshot: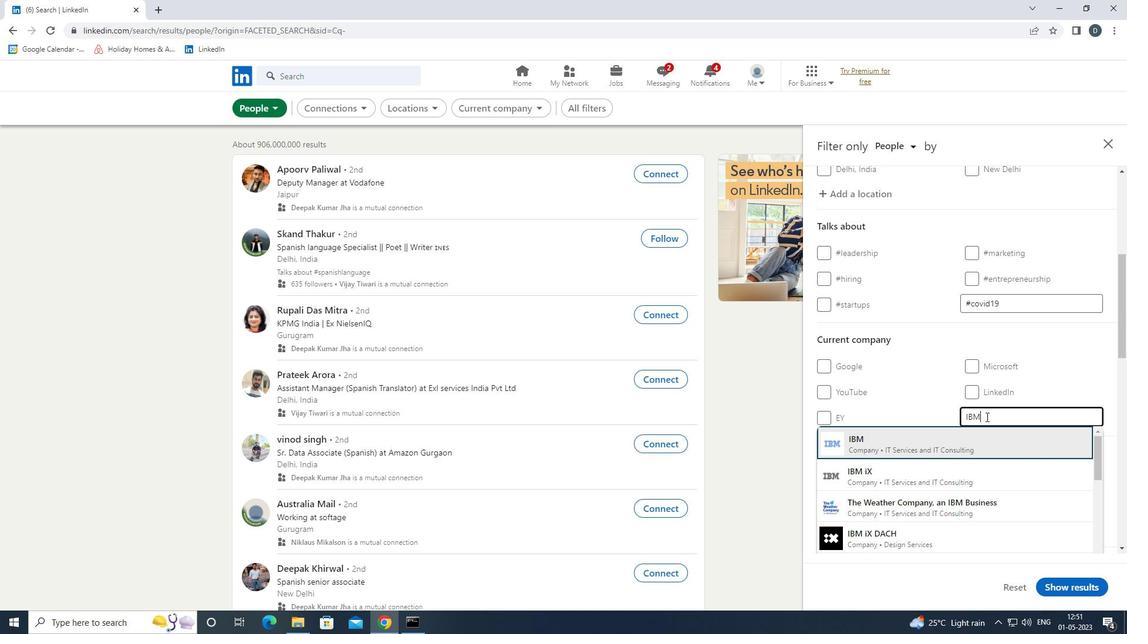 
Action: Mouse scrolled (986, 416) with delta (0, 0)
Screenshot: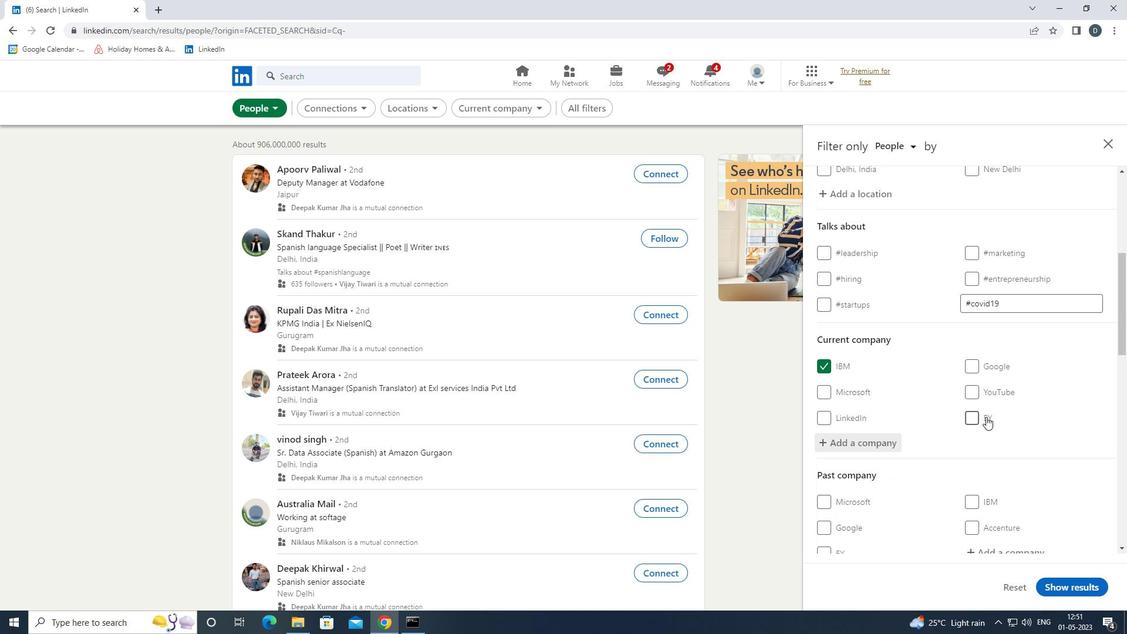 
Action: Mouse scrolled (986, 416) with delta (0, 0)
Screenshot: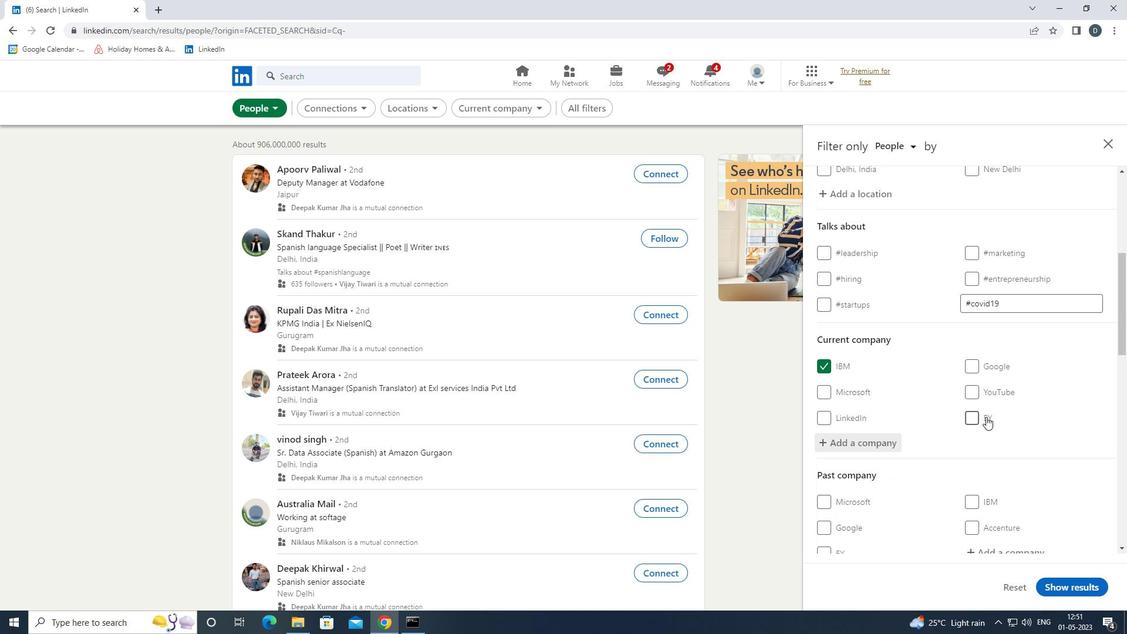 
Action: Mouse scrolled (986, 416) with delta (0, 0)
Screenshot: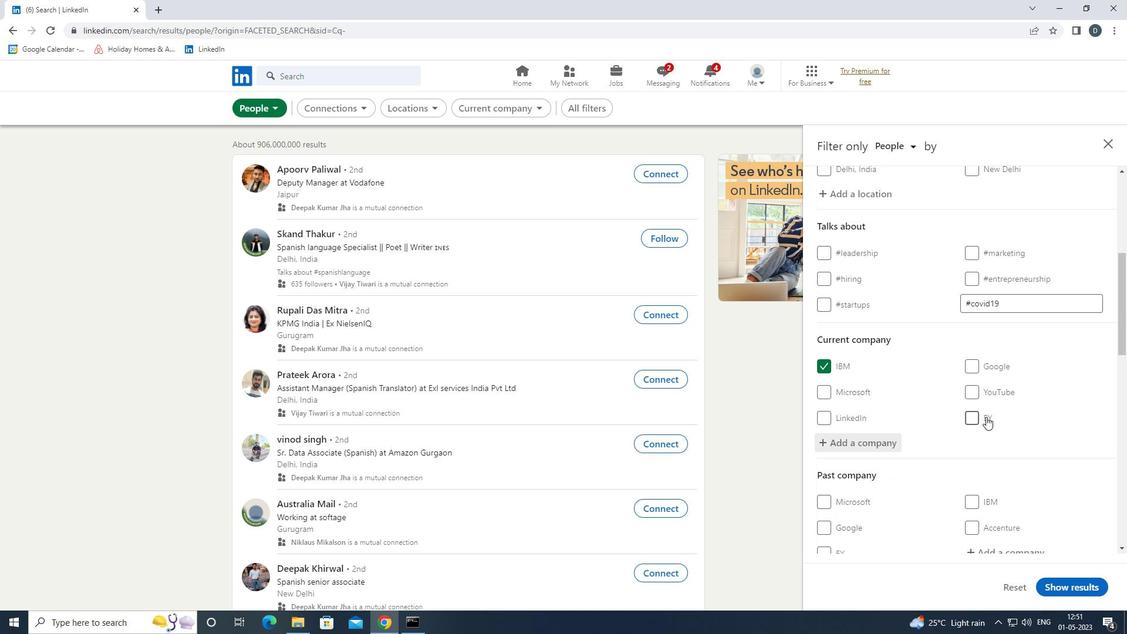 
Action: Mouse scrolled (986, 416) with delta (0, 0)
Screenshot: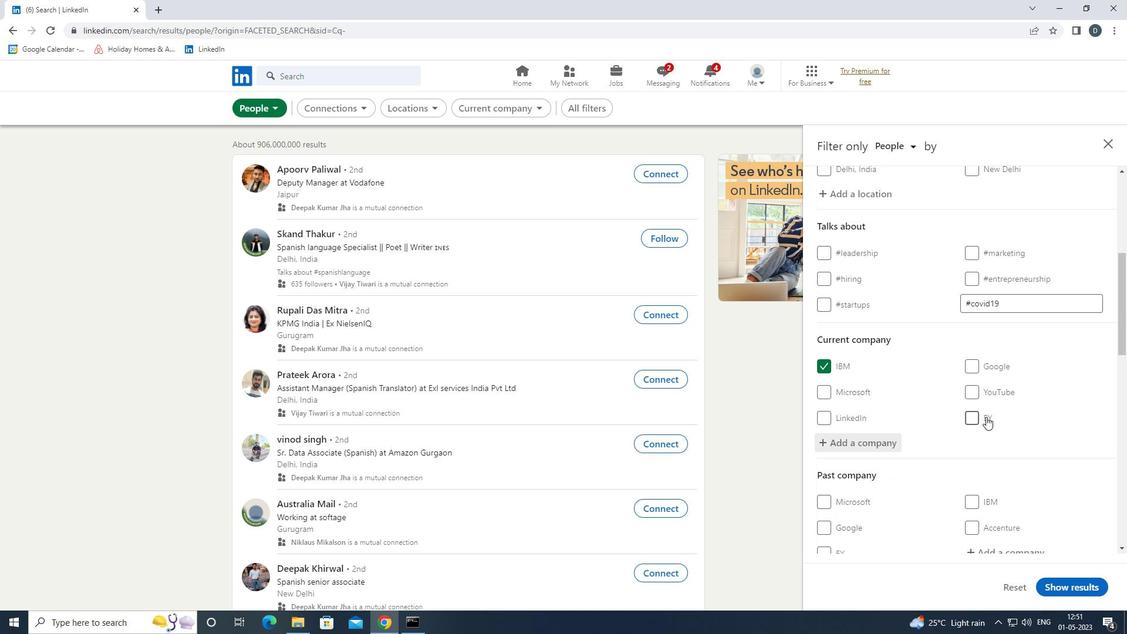 
Action: Mouse moved to (996, 436)
Screenshot: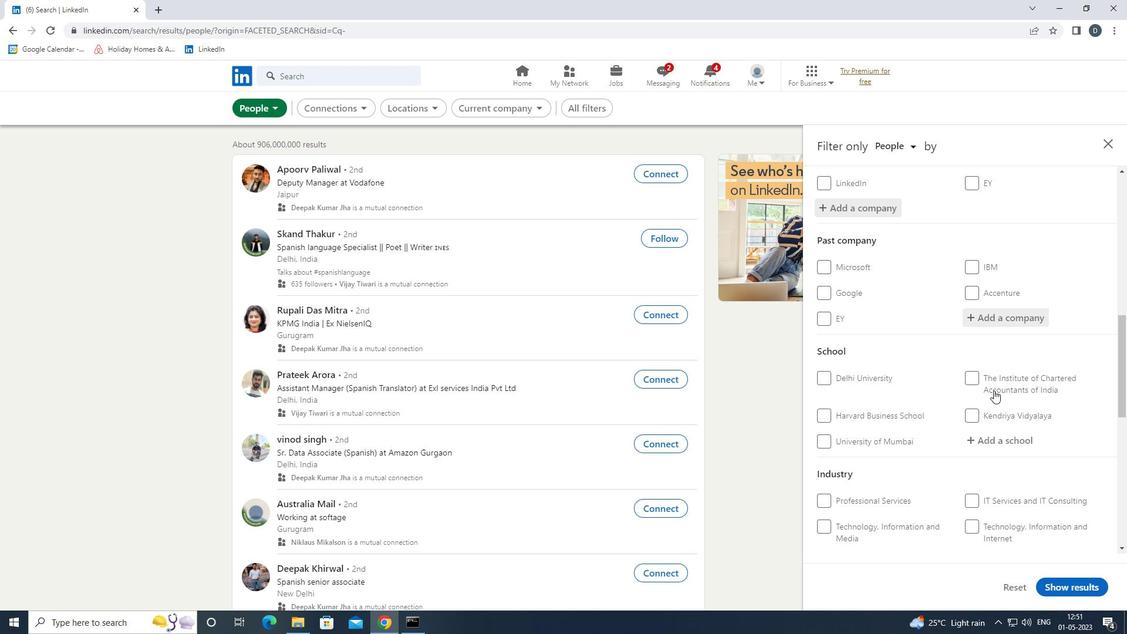 
Action: Mouse pressed left at (996, 436)
Screenshot: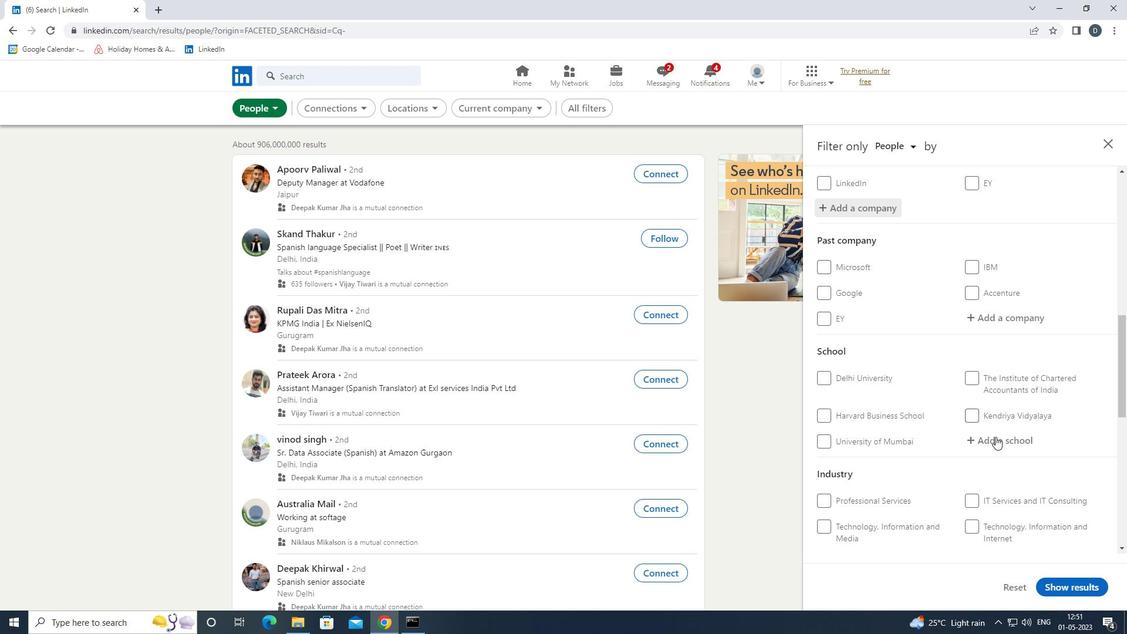 
Action: Key pressed <Key.shift><Key.shift><Key.shift><Key.shift><Key.shift><Key.shift><Key.shift><Key.shift><Key.shift><Key.shift><Key.shift><Key.shift><Key.shift><Key.shift><Key.shift><Key.shift><Key.shift><Key.shift><Key.shift><Key.shift><Key.shift>MIT<Key.space><Key.shift>SCHOOL
Screenshot: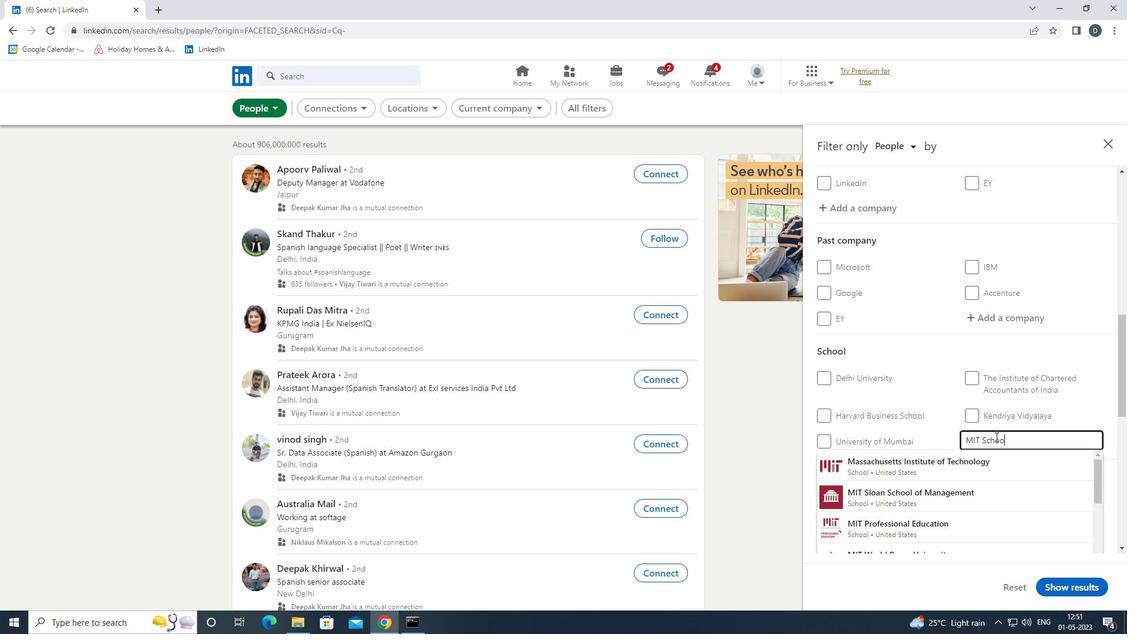 
Action: Mouse moved to (1053, 461)
Screenshot: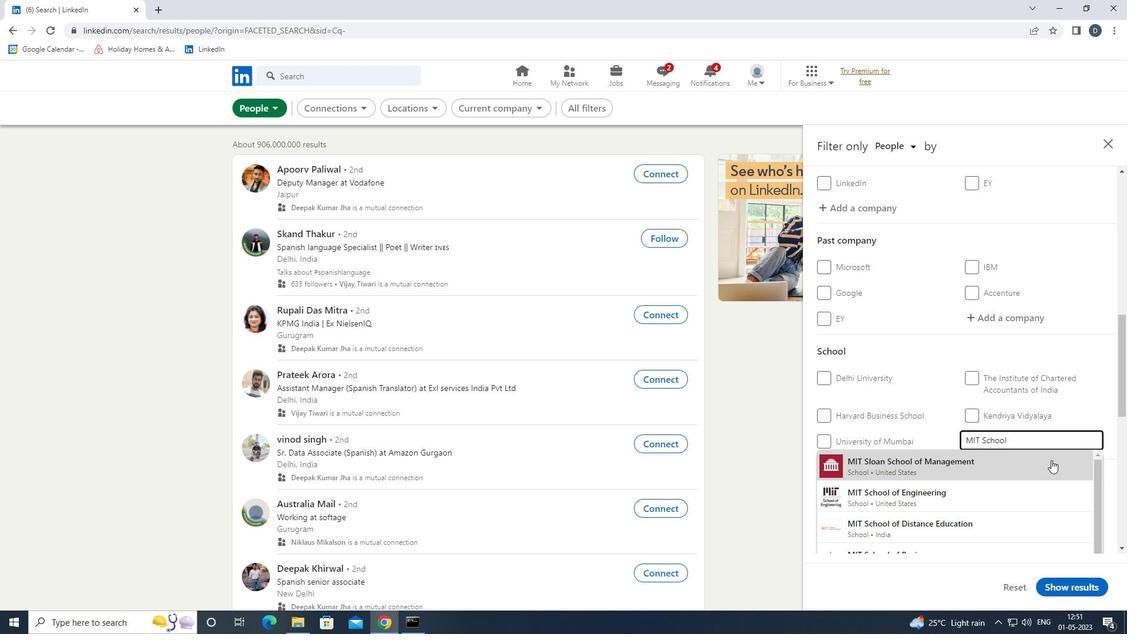
Action: Key pressed <Key.space>OF<Key.space><Key.shift>BUSINESS
Screenshot: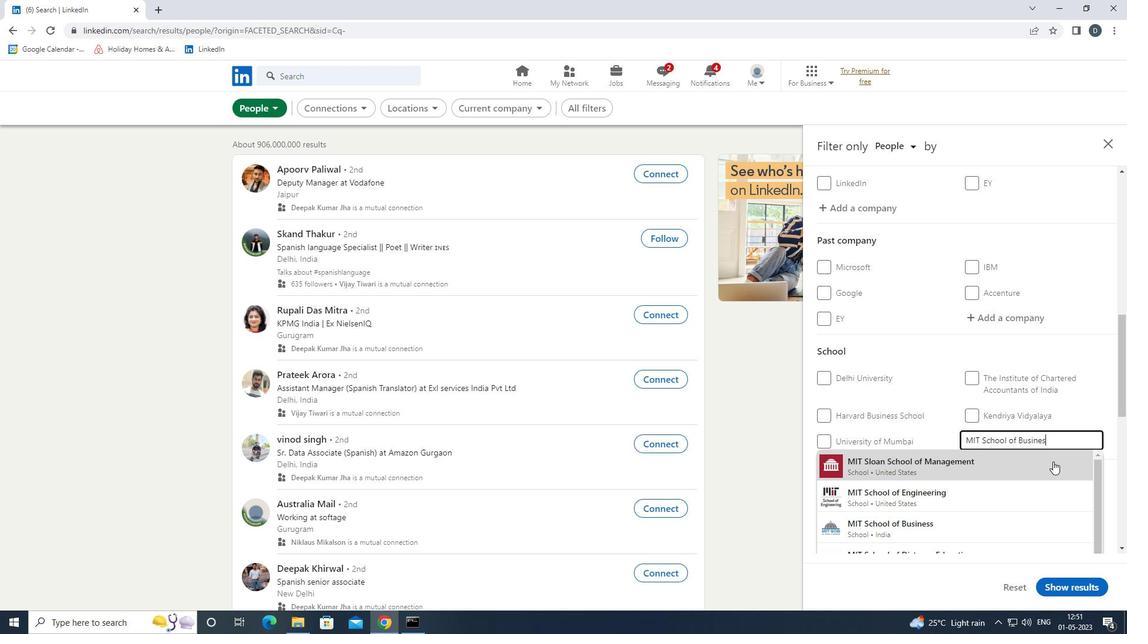
Action: Mouse moved to (1055, 462)
Screenshot: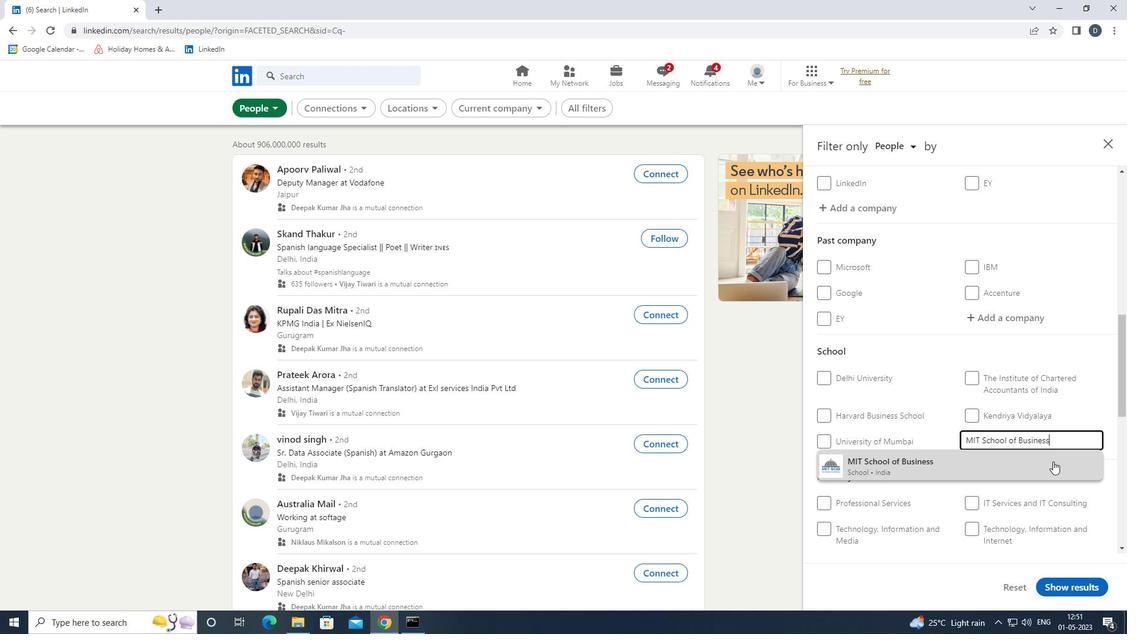 
Action: Mouse pressed left at (1055, 462)
Screenshot: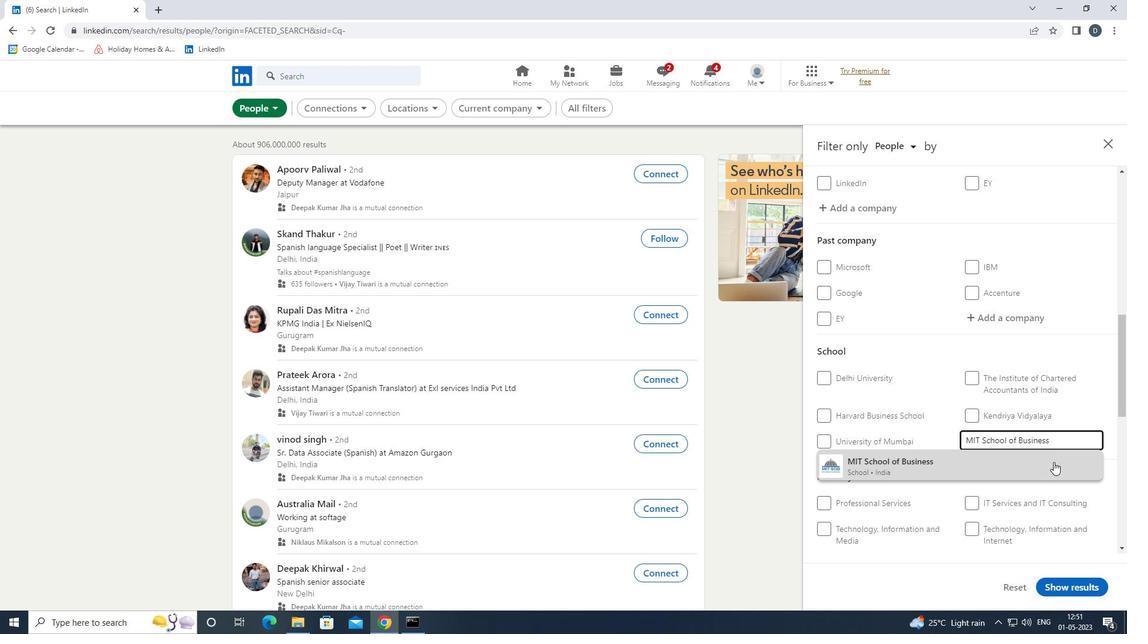 
Action: Mouse scrolled (1055, 462) with delta (0, 0)
Screenshot: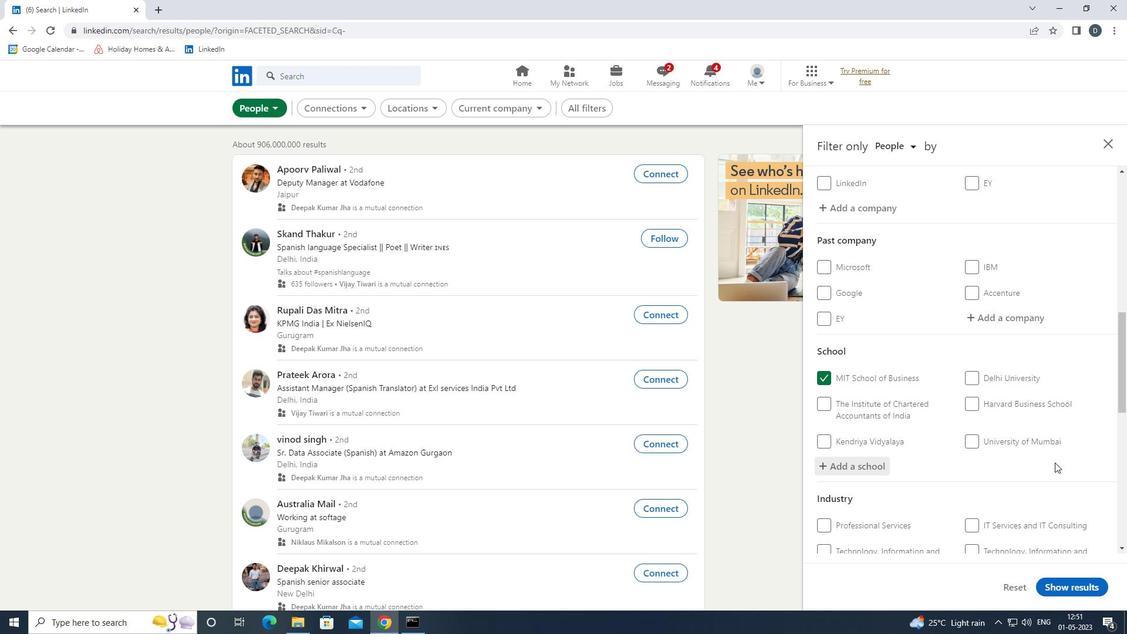 
Action: Mouse scrolled (1055, 462) with delta (0, 0)
Screenshot: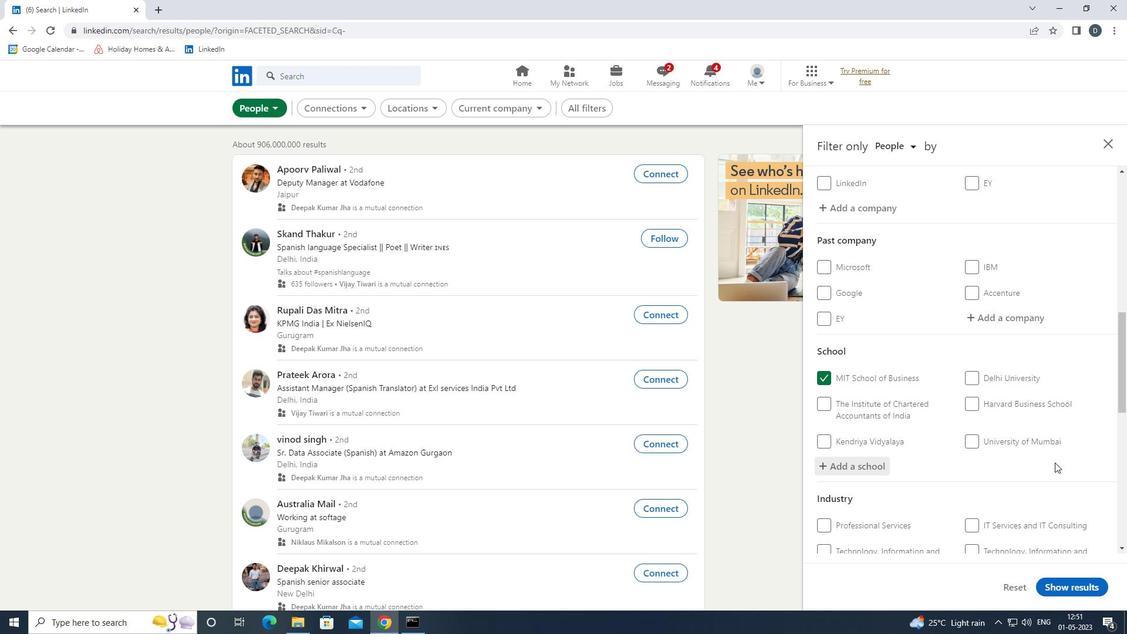 
Action: Mouse scrolled (1055, 462) with delta (0, 0)
Screenshot: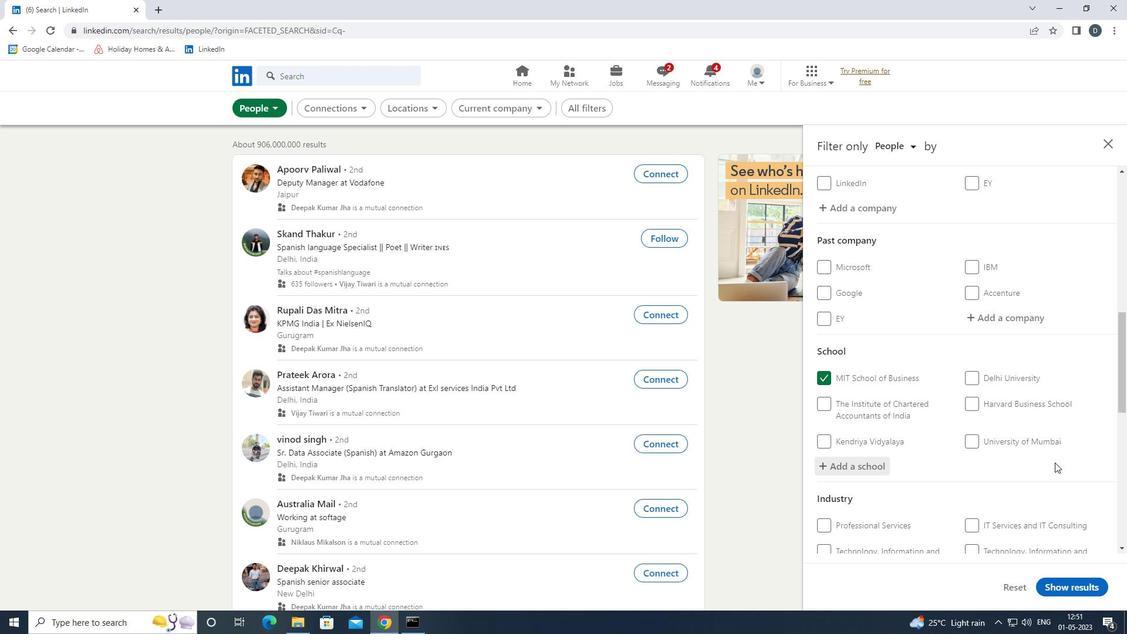 
Action: Mouse scrolled (1055, 462) with delta (0, 0)
Screenshot: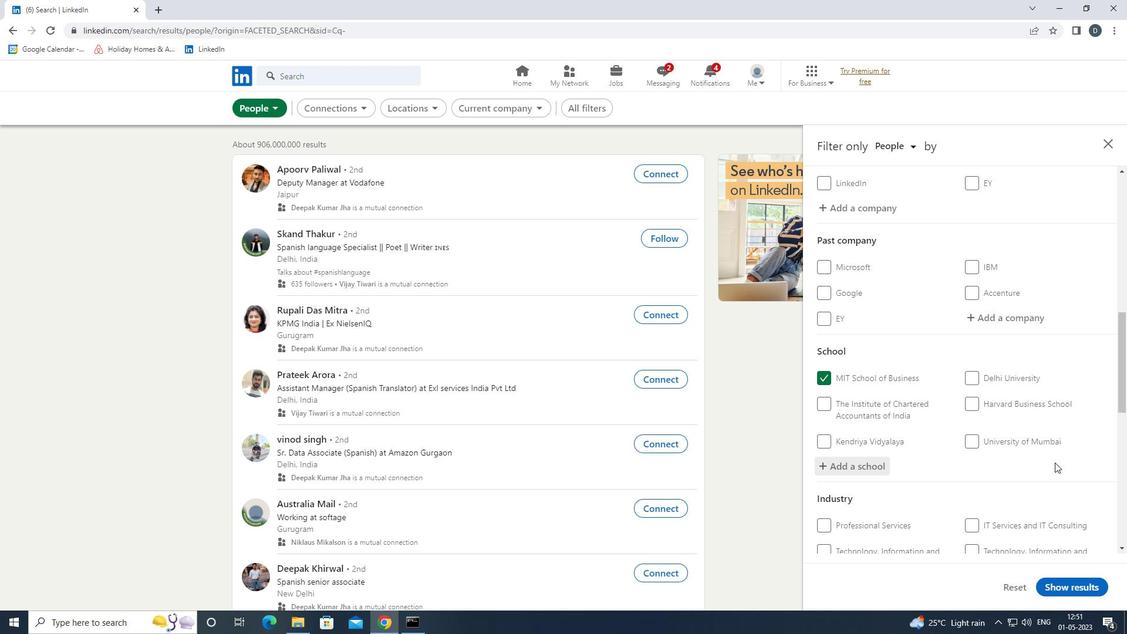 
Action: Mouse moved to (1028, 357)
Screenshot: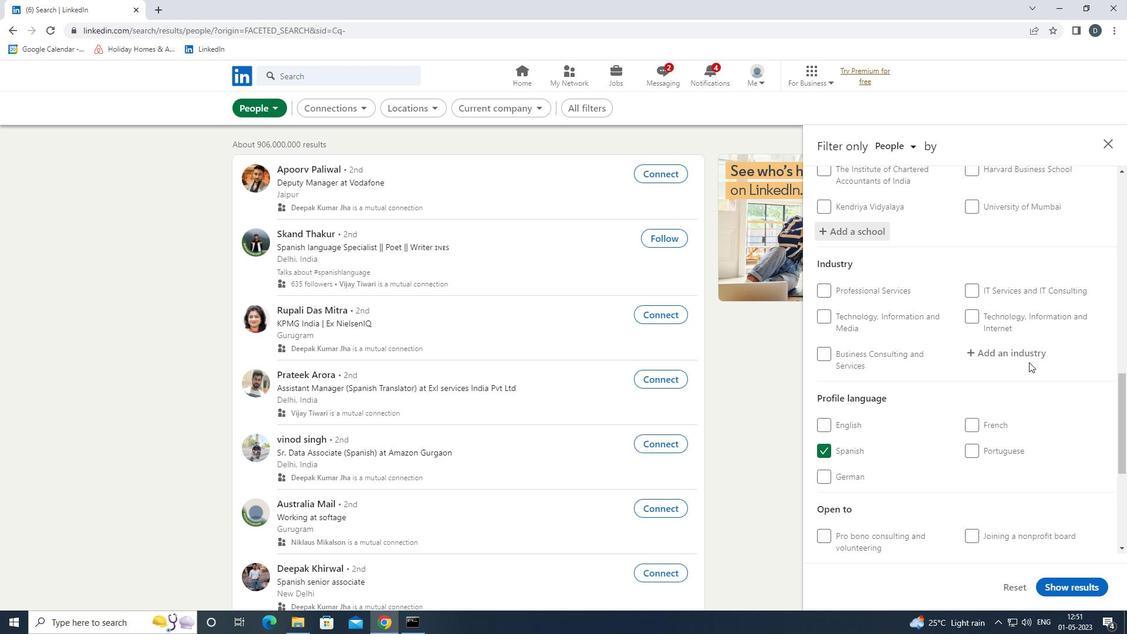 
Action: Mouse pressed left at (1028, 357)
Screenshot: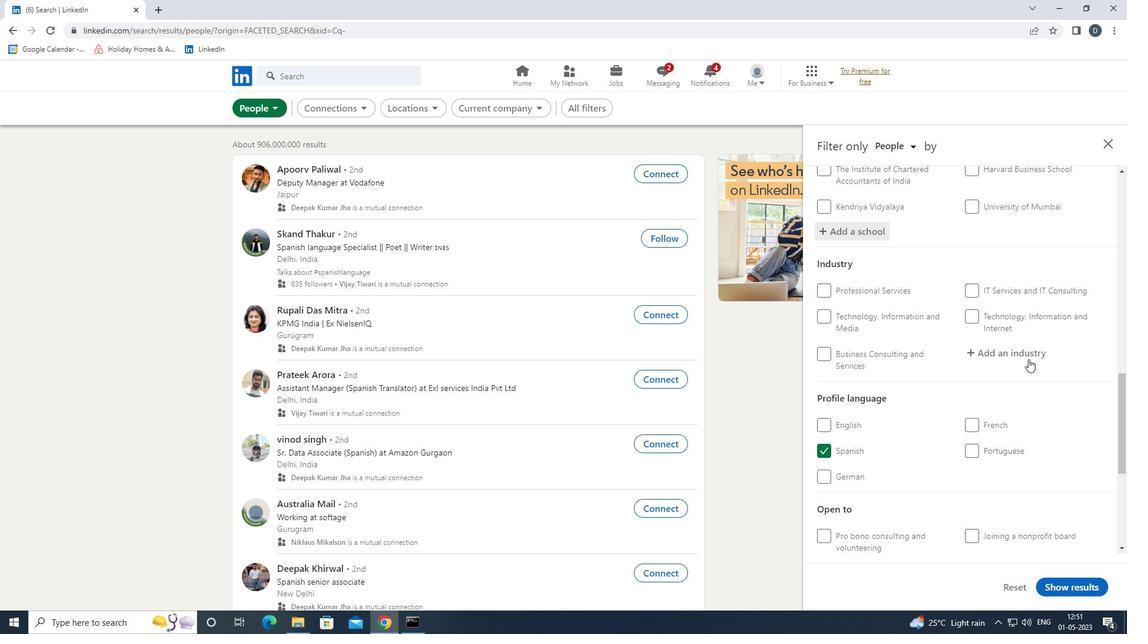 
Action: Key pressed <Key.shift>HOUSING<Key.space><Key.shift>P<Key.down><Key.enter>
Screenshot: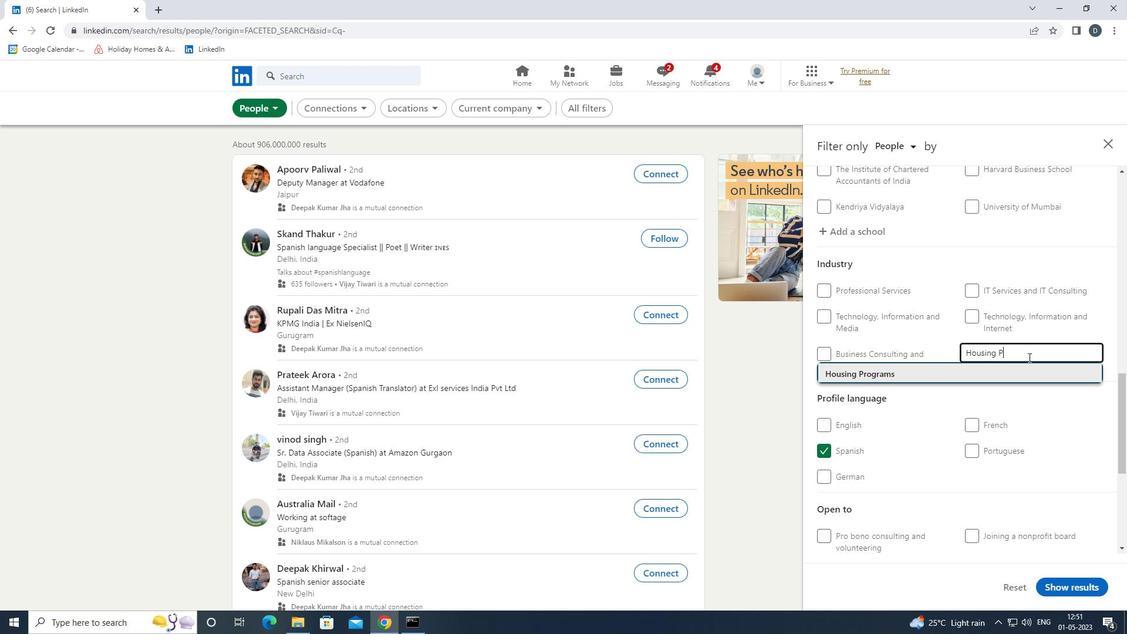 
Action: Mouse scrolled (1028, 357) with delta (0, 0)
Screenshot: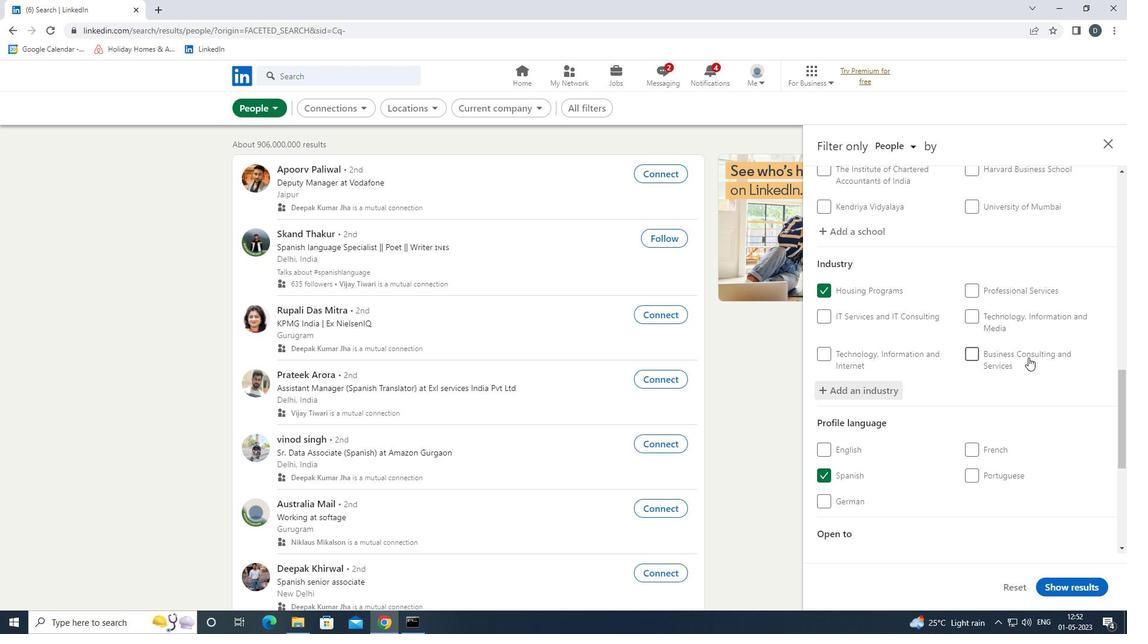 
Action: Mouse scrolled (1028, 357) with delta (0, 0)
Screenshot: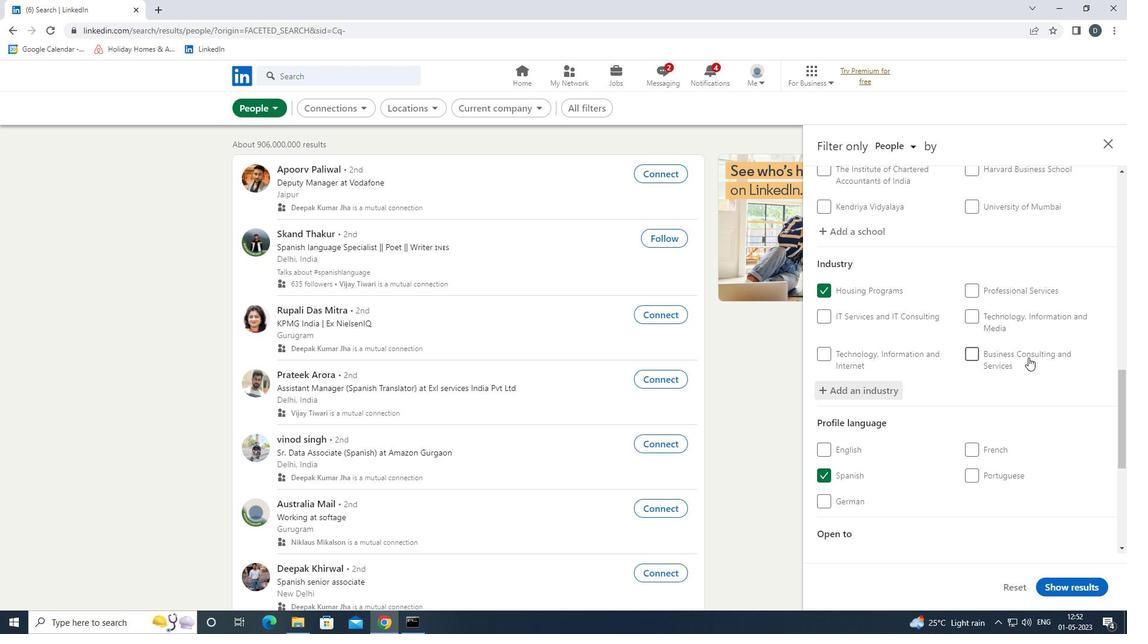 
Action: Mouse scrolled (1028, 357) with delta (0, 0)
Screenshot: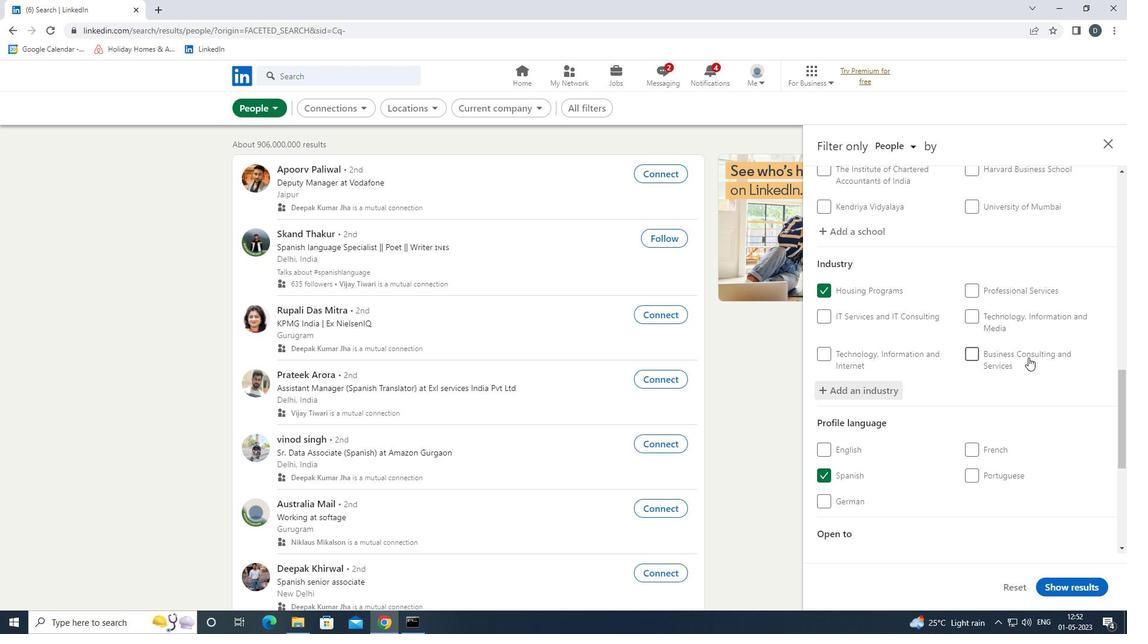 
Action: Mouse scrolled (1028, 357) with delta (0, 0)
Screenshot: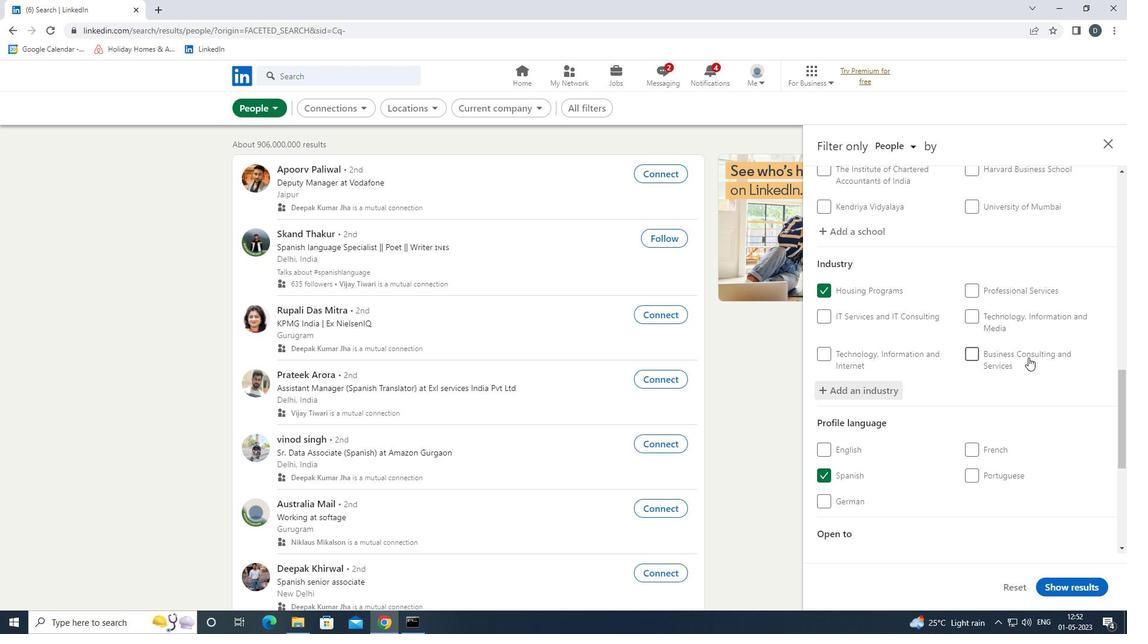 
Action: Mouse moved to (991, 445)
Screenshot: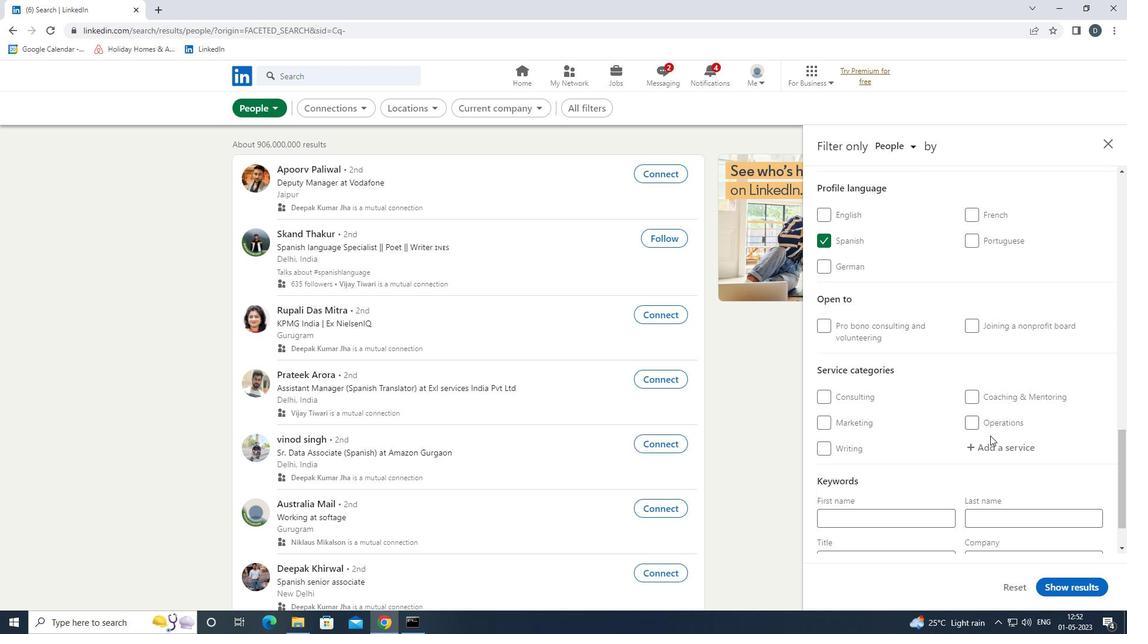 
Action: Mouse pressed left at (991, 445)
Screenshot: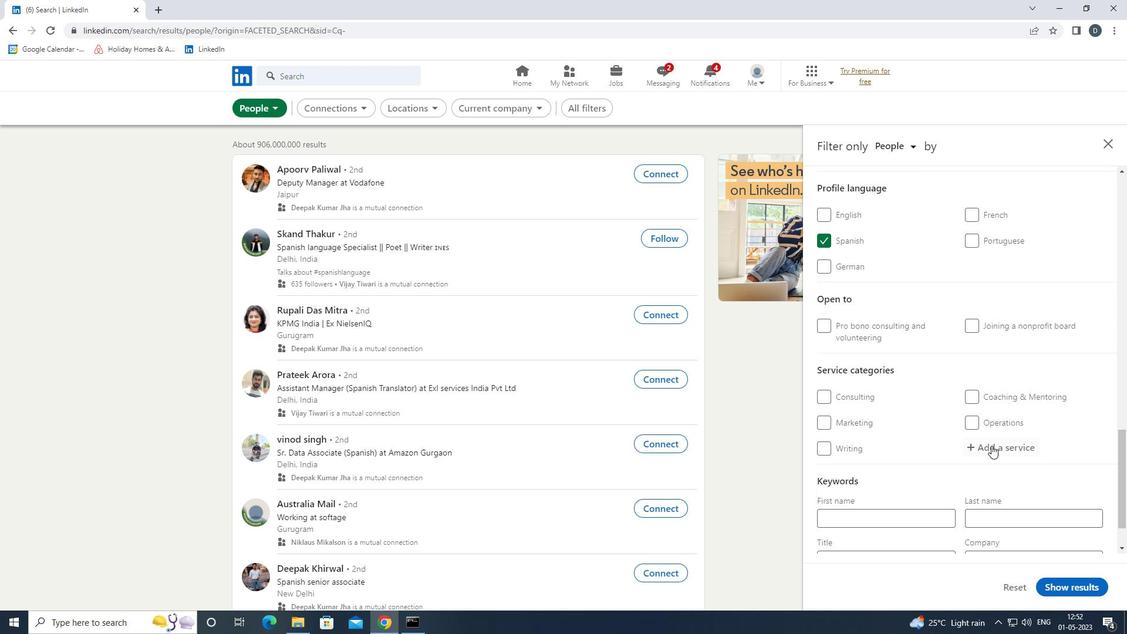 
Action: Mouse moved to (991, 445)
Screenshot: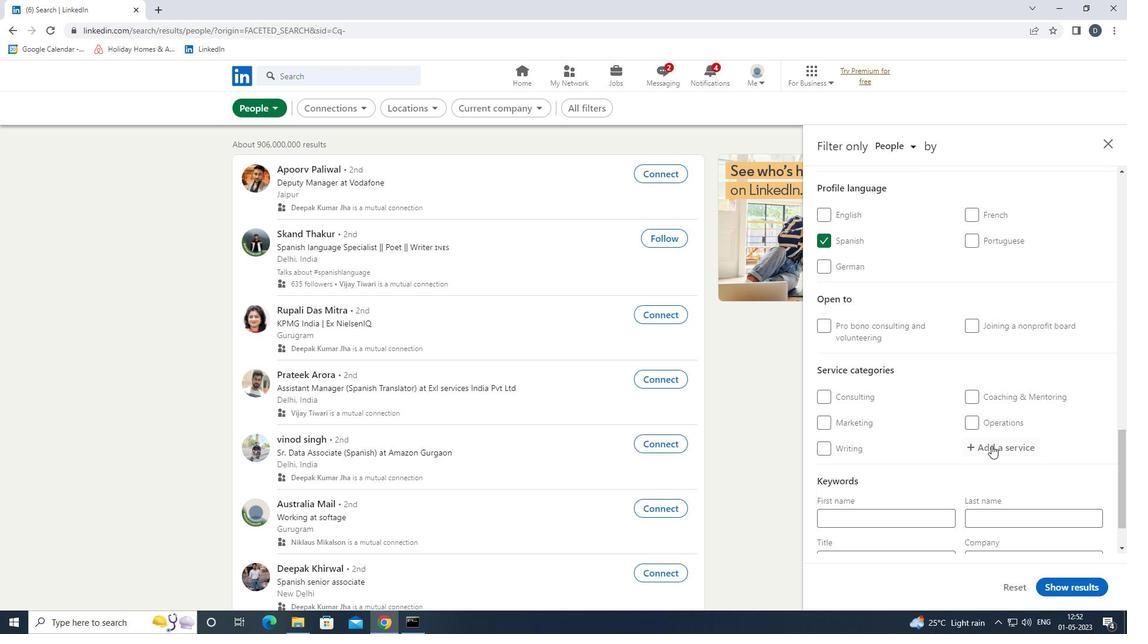 
Action: Key pressed <Key.shift>COMMERCIAL
Screenshot: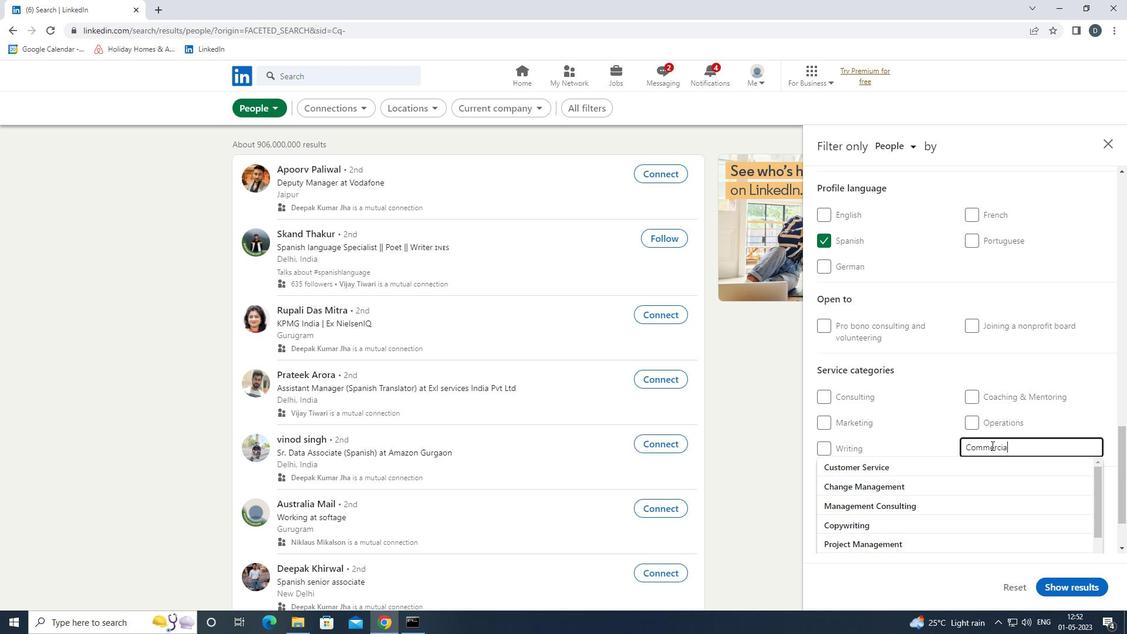 
Action: Mouse moved to (994, 481)
Screenshot: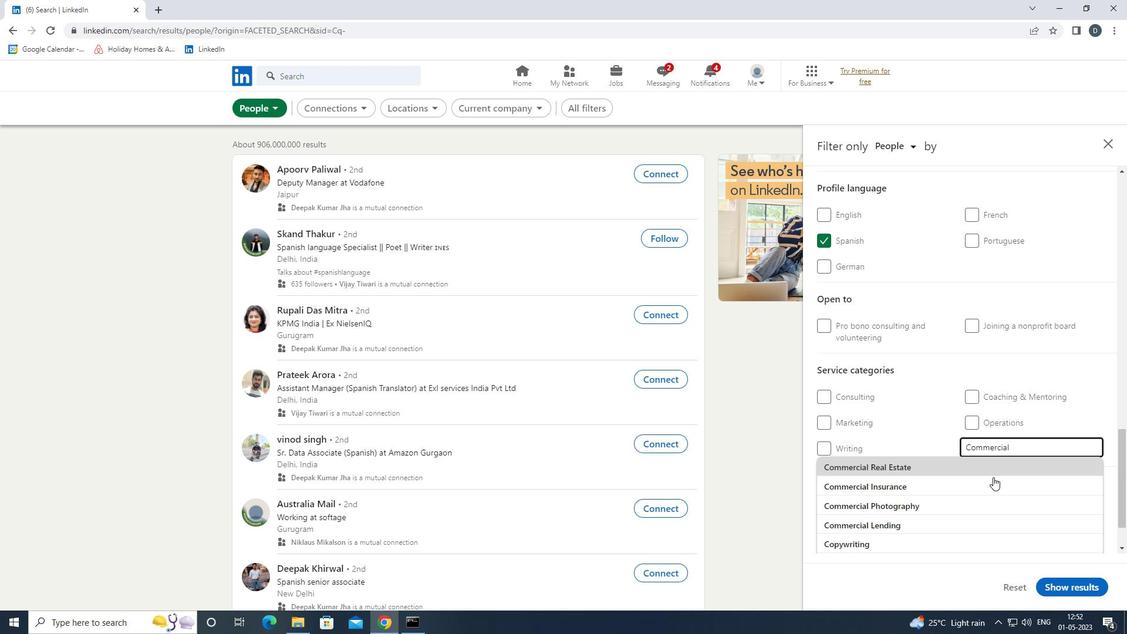 
Action: Mouse pressed left at (994, 481)
Screenshot: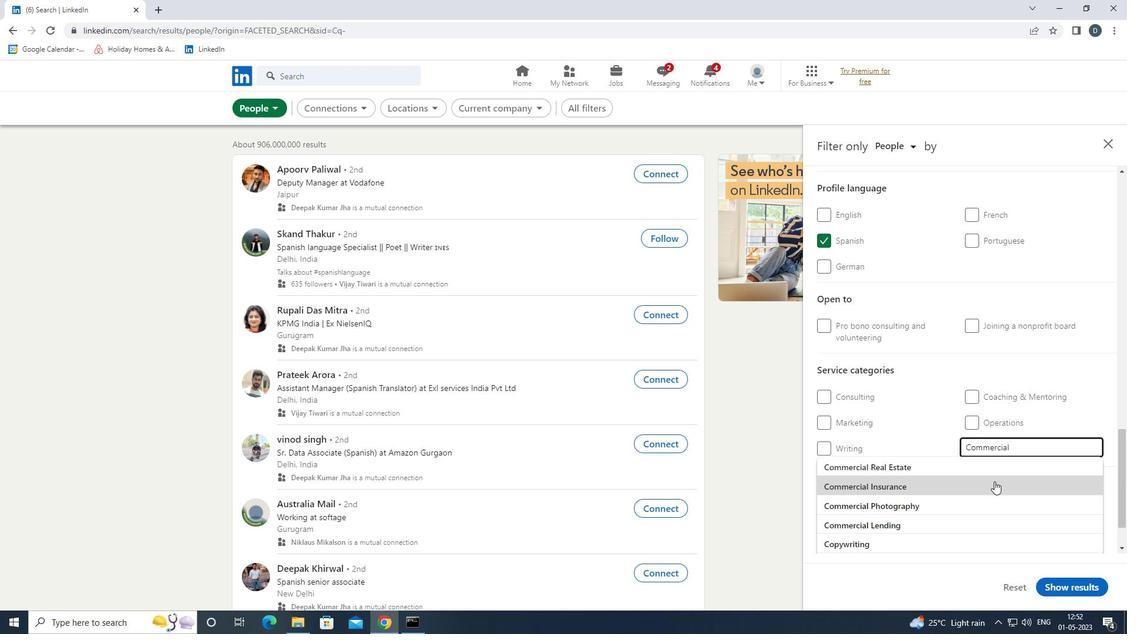 
Action: Mouse scrolled (994, 481) with delta (0, 0)
Screenshot: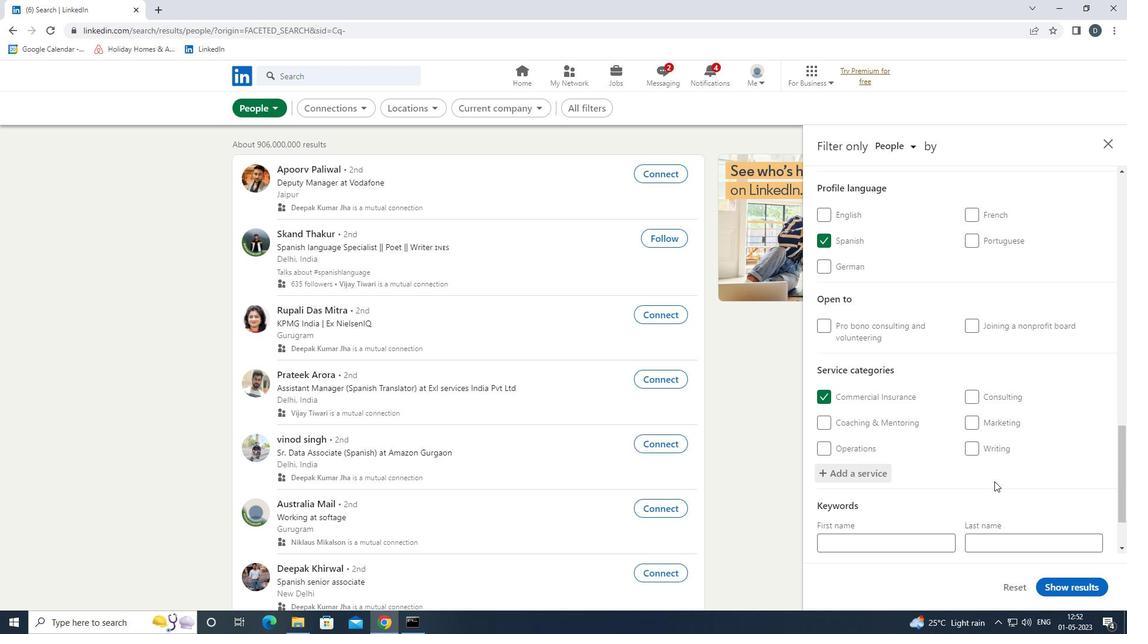 
Action: Mouse scrolled (994, 481) with delta (0, 0)
Screenshot: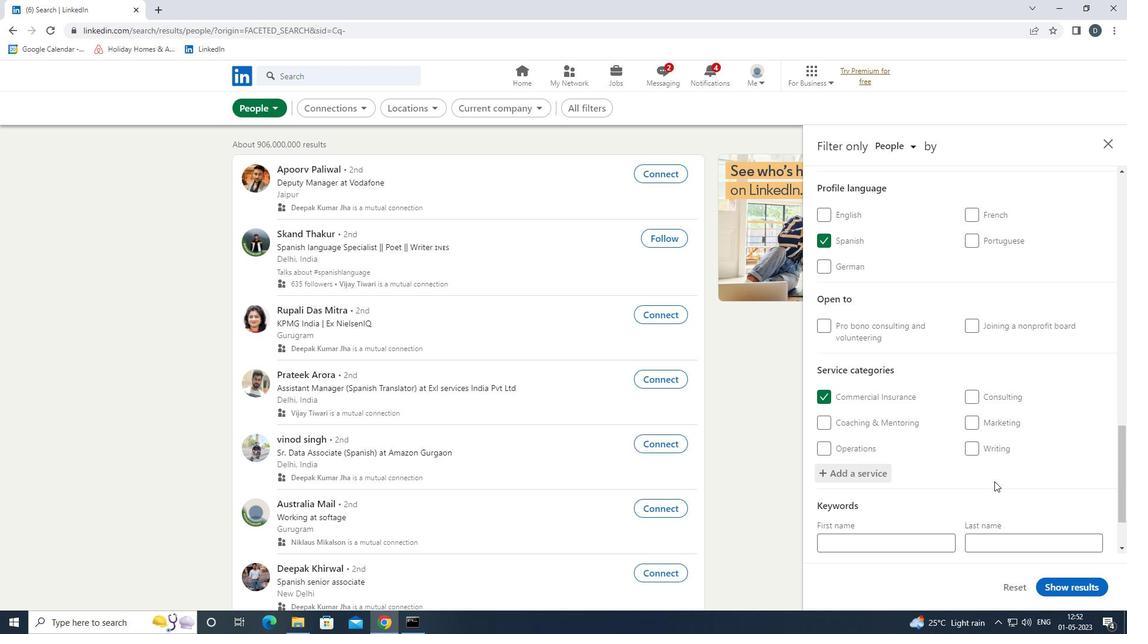 
Action: Mouse scrolled (994, 481) with delta (0, 0)
Screenshot: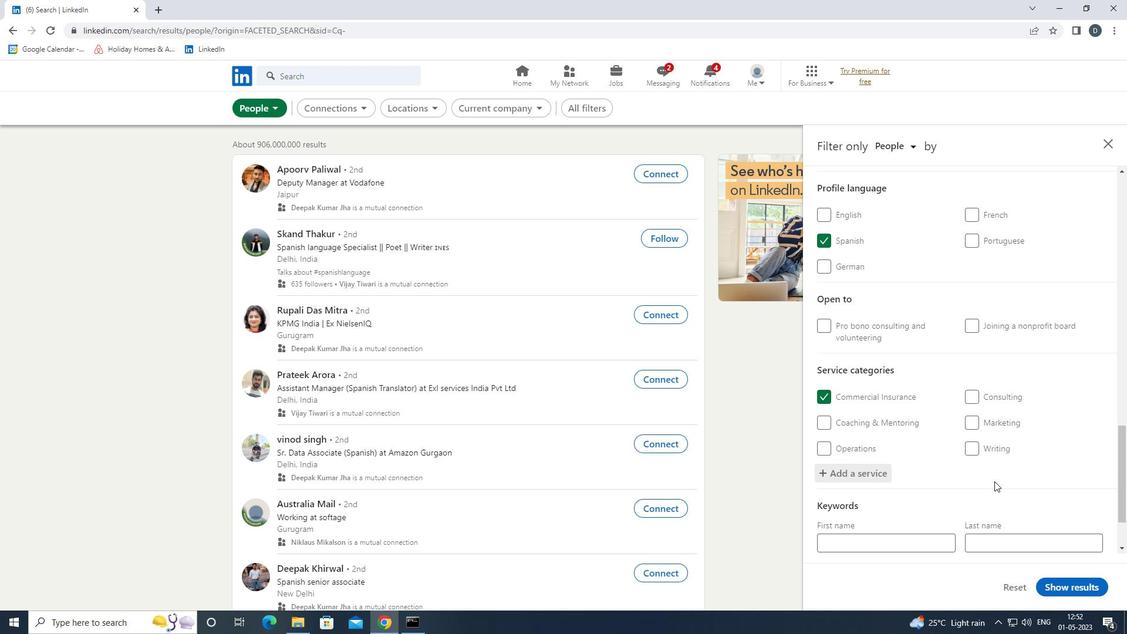 
Action: Mouse moved to (924, 500)
Screenshot: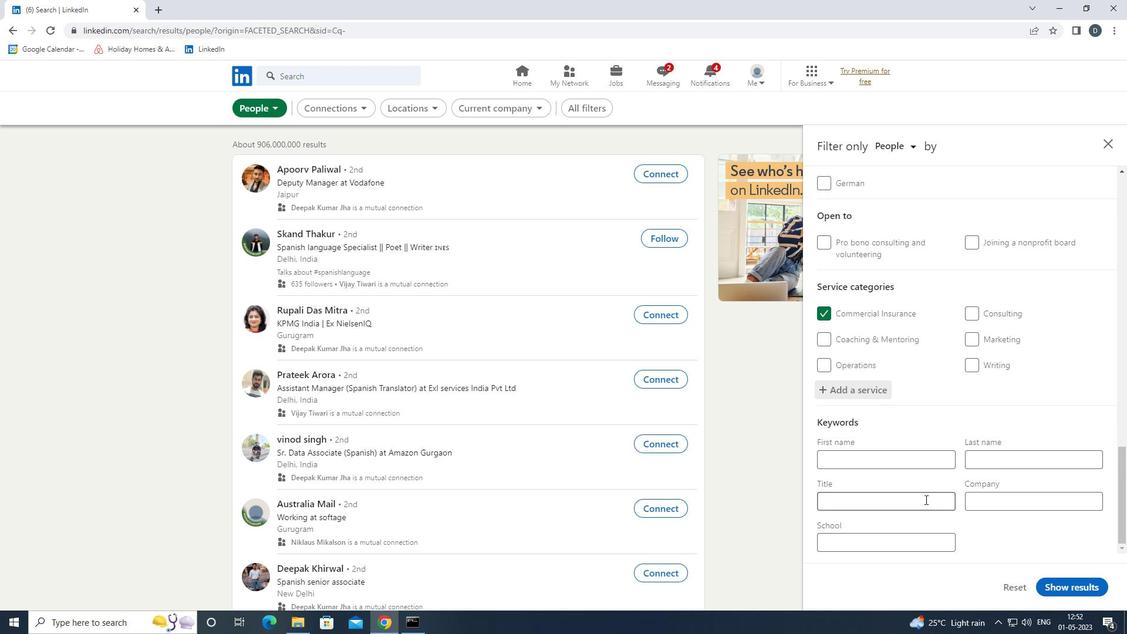
Action: Mouse pressed left at (924, 500)
Screenshot: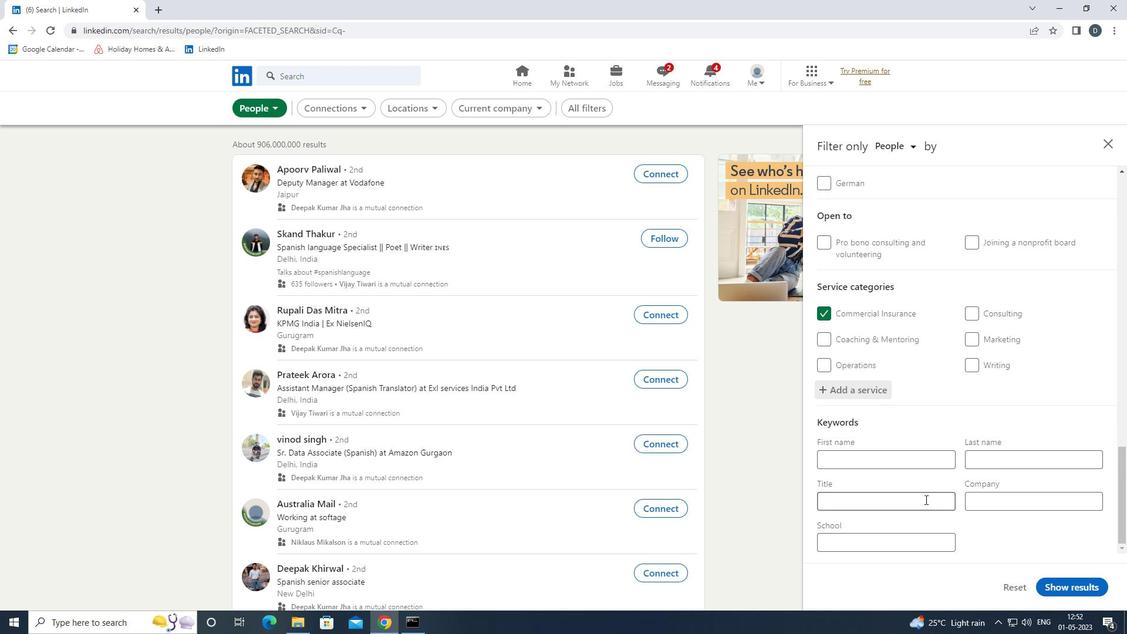 
Action: Mouse moved to (924, 500)
Screenshot: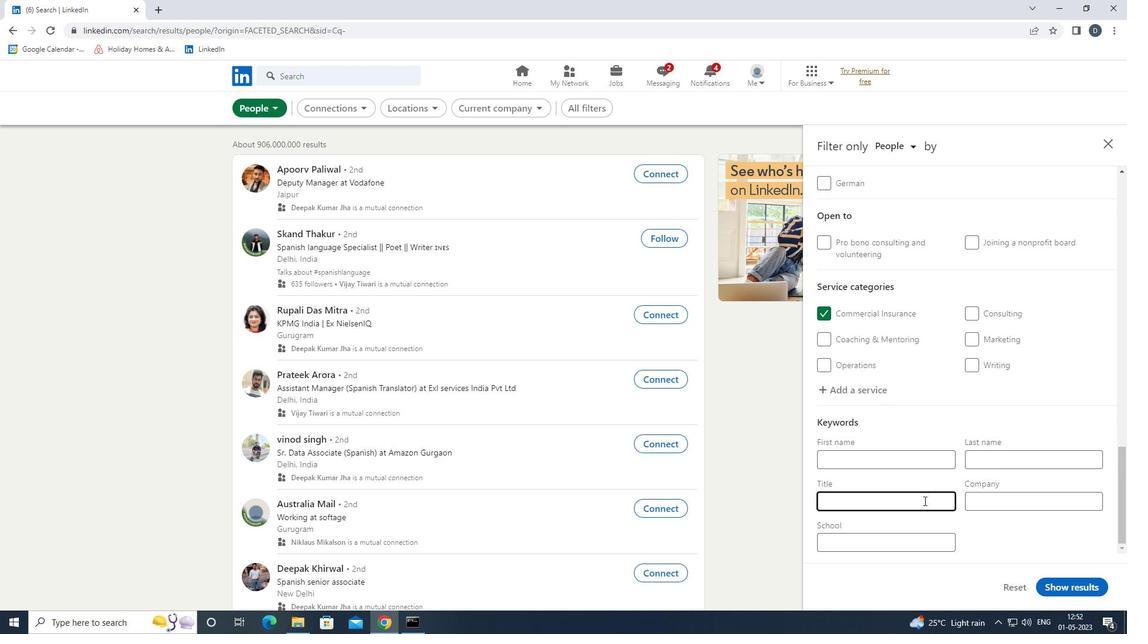 
Action: Key pressed <Key.shift><Key.shift><Key.shift>UPS<Key.space><Key.shift>DRIVER
Screenshot: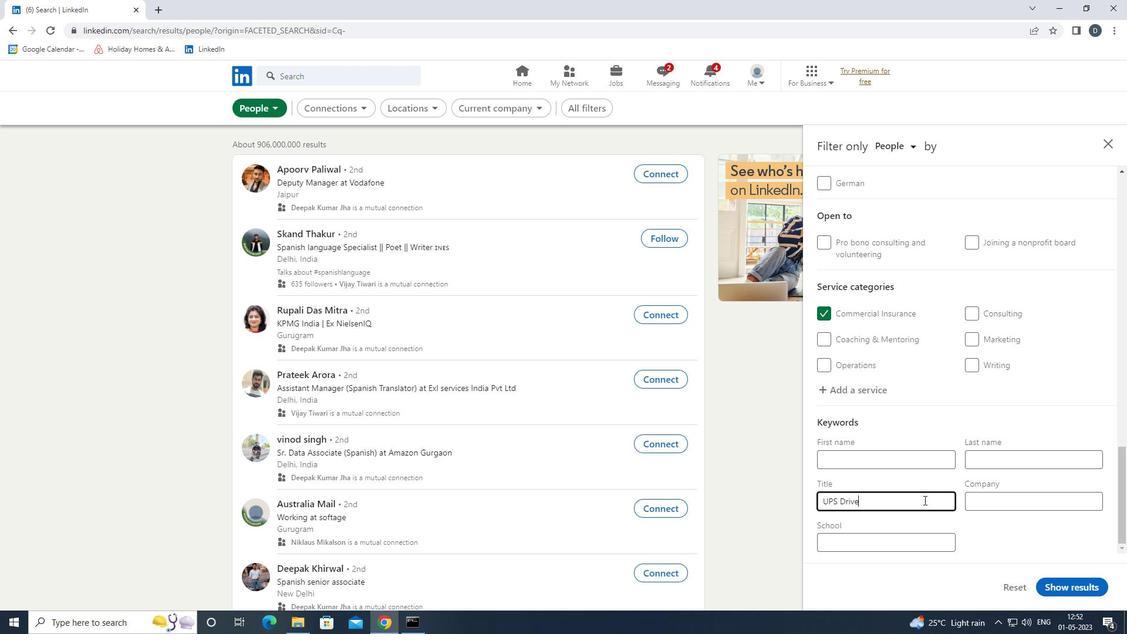 
Action: Mouse moved to (1069, 580)
Screenshot: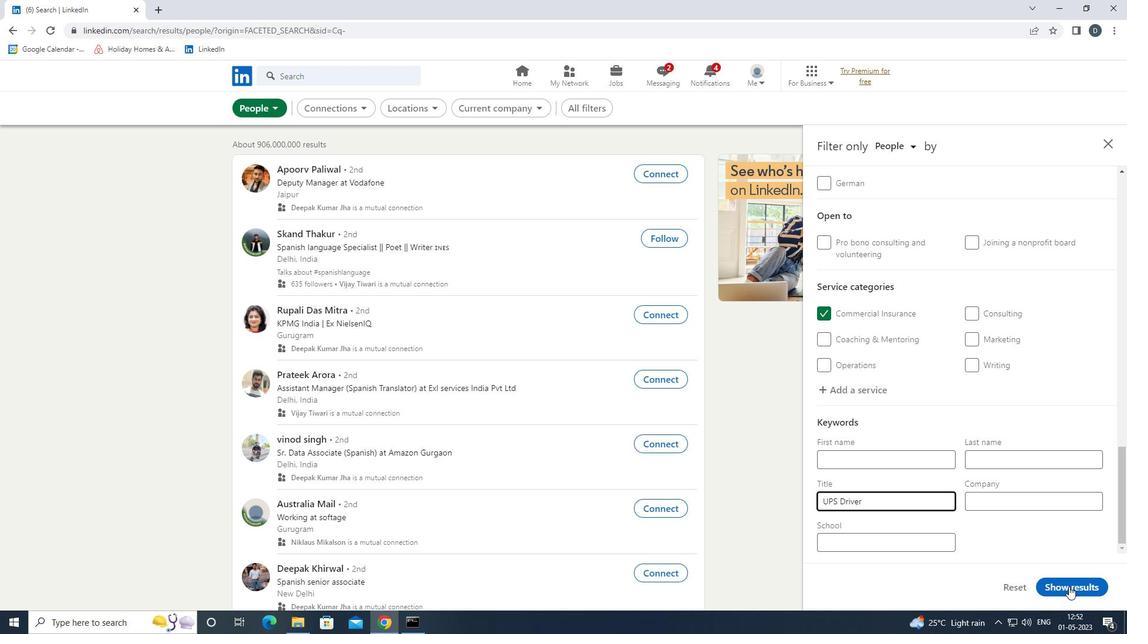 
Action: Mouse pressed left at (1069, 580)
Screenshot: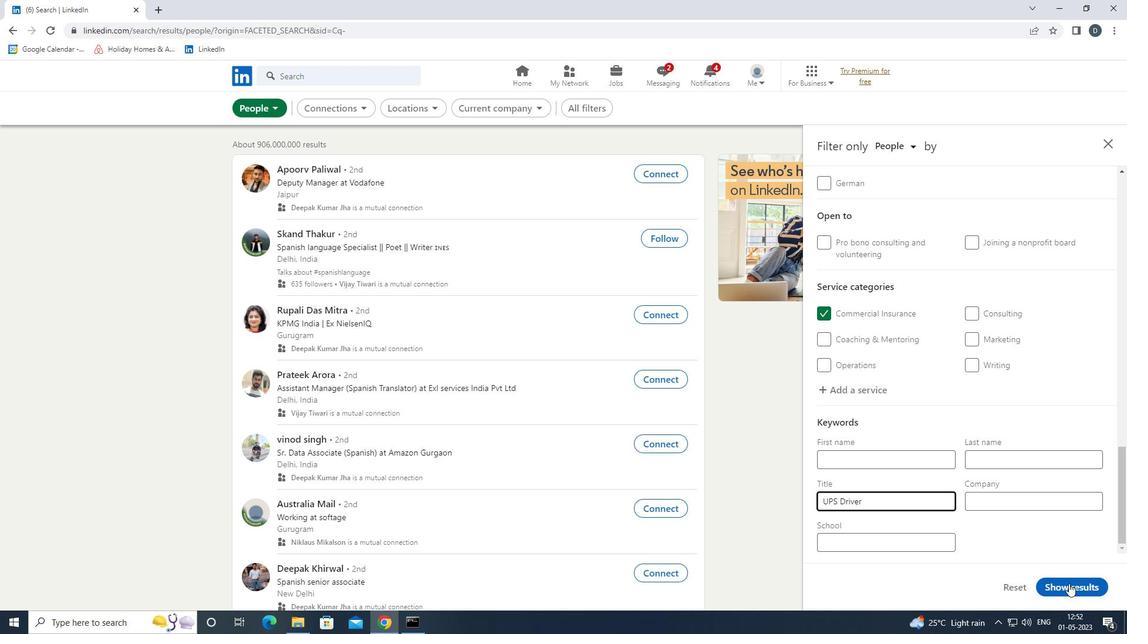 
Action: Mouse moved to (994, 522)
Screenshot: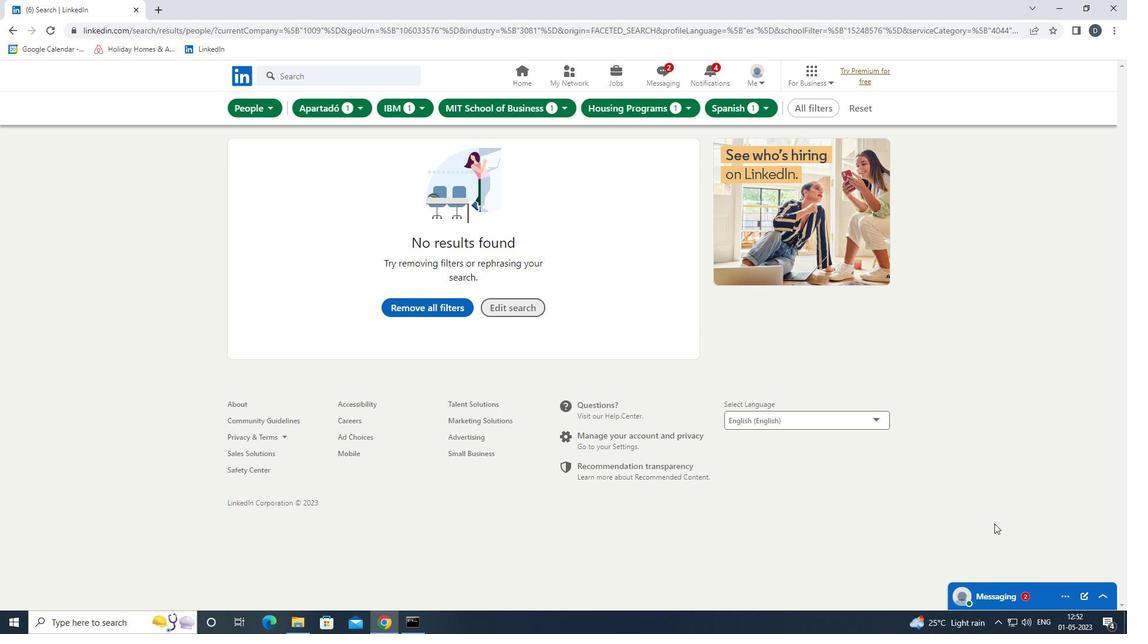 
